 Task: Log work in the project VikingTech for the issue 'Implement a new cloud-based supply chain finance system for a company with advanced financing and payment processing capabilities' spent time as '2w 4d 6h 45m' and remaining time as '5w 1d 12h 2m' and move to top of backlog. Now add the issue to the epic 'Data Analysis'.
Action: Mouse moved to (639, 442)
Screenshot: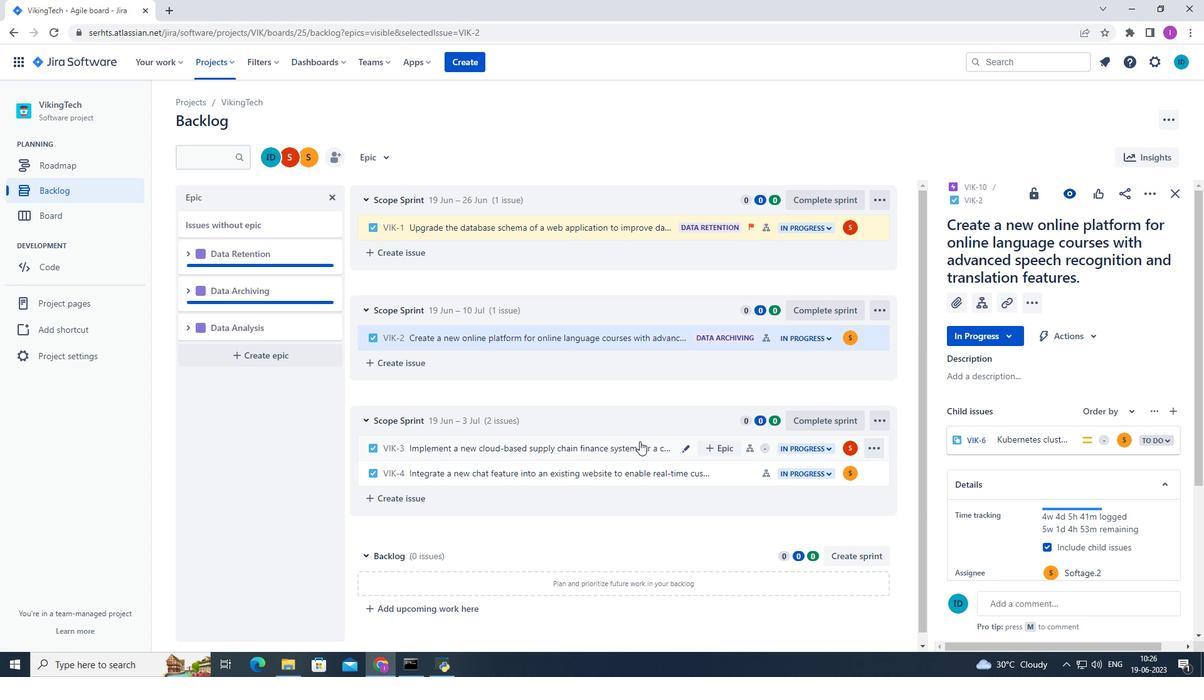 
Action: Mouse pressed left at (639, 442)
Screenshot: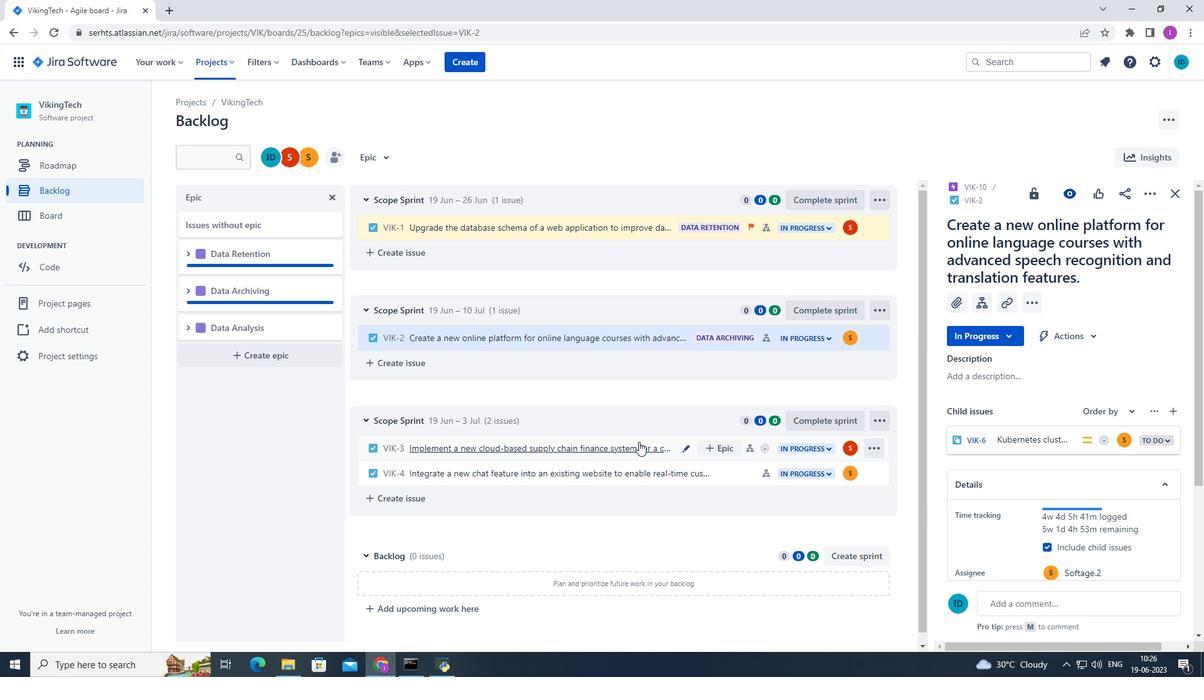 
Action: Mouse moved to (1155, 191)
Screenshot: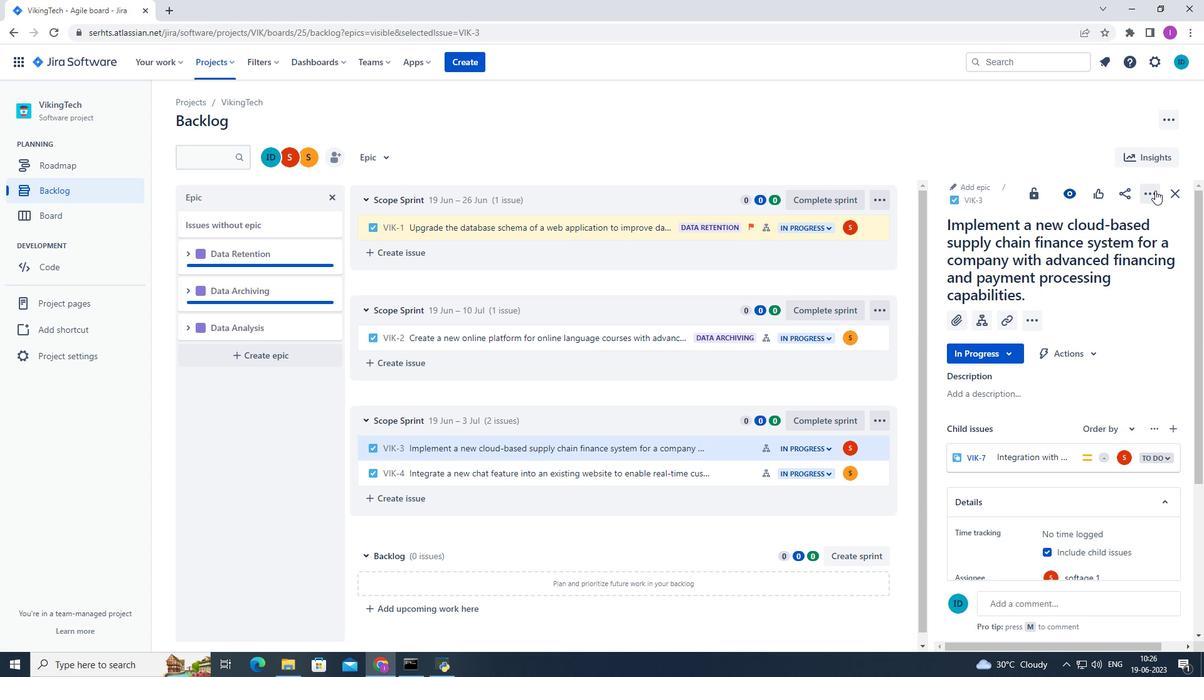 
Action: Mouse pressed left at (1155, 191)
Screenshot: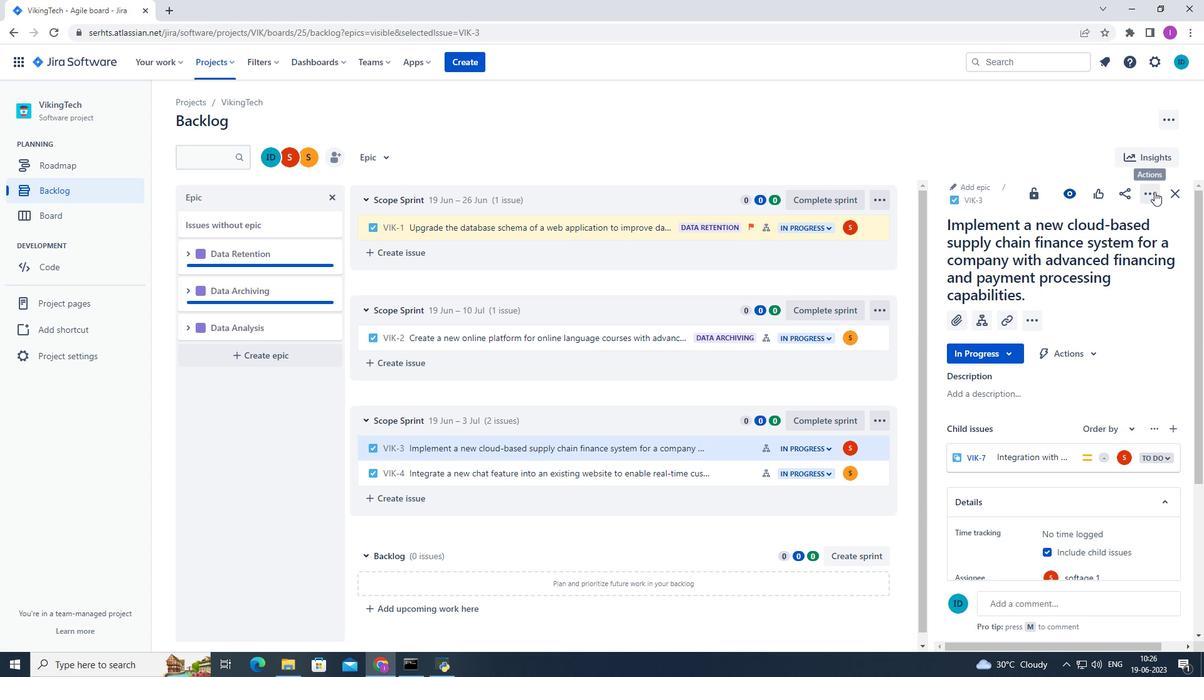 
Action: Mouse moved to (1097, 229)
Screenshot: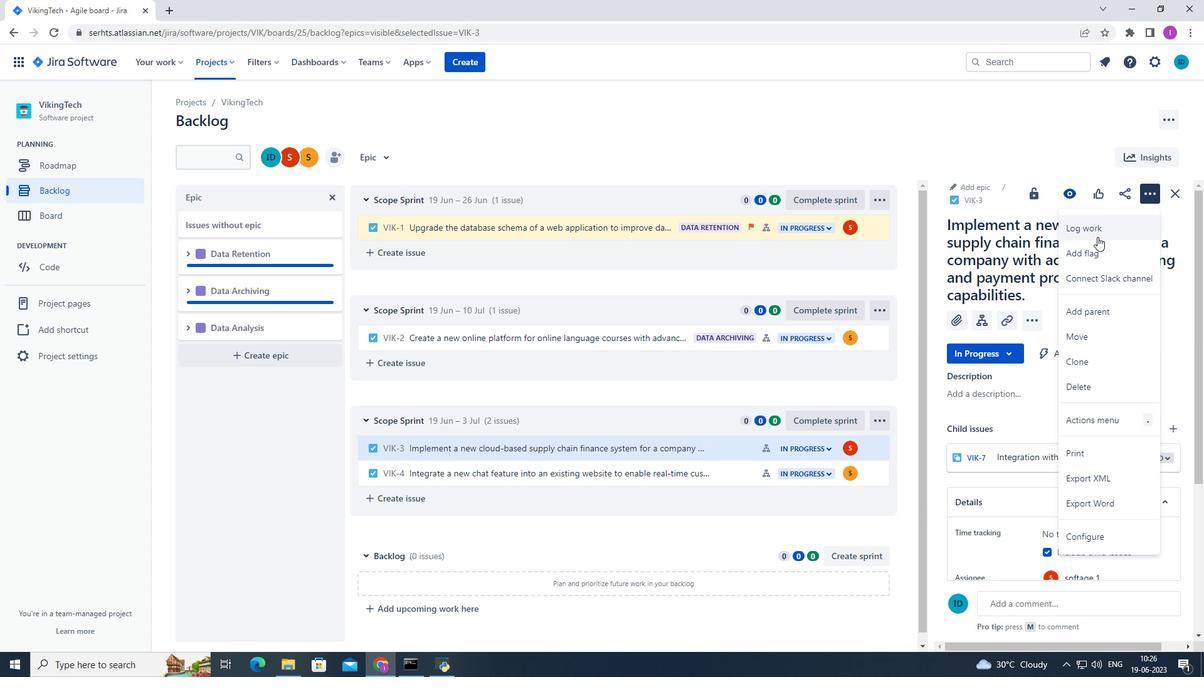 
Action: Mouse pressed left at (1097, 229)
Screenshot: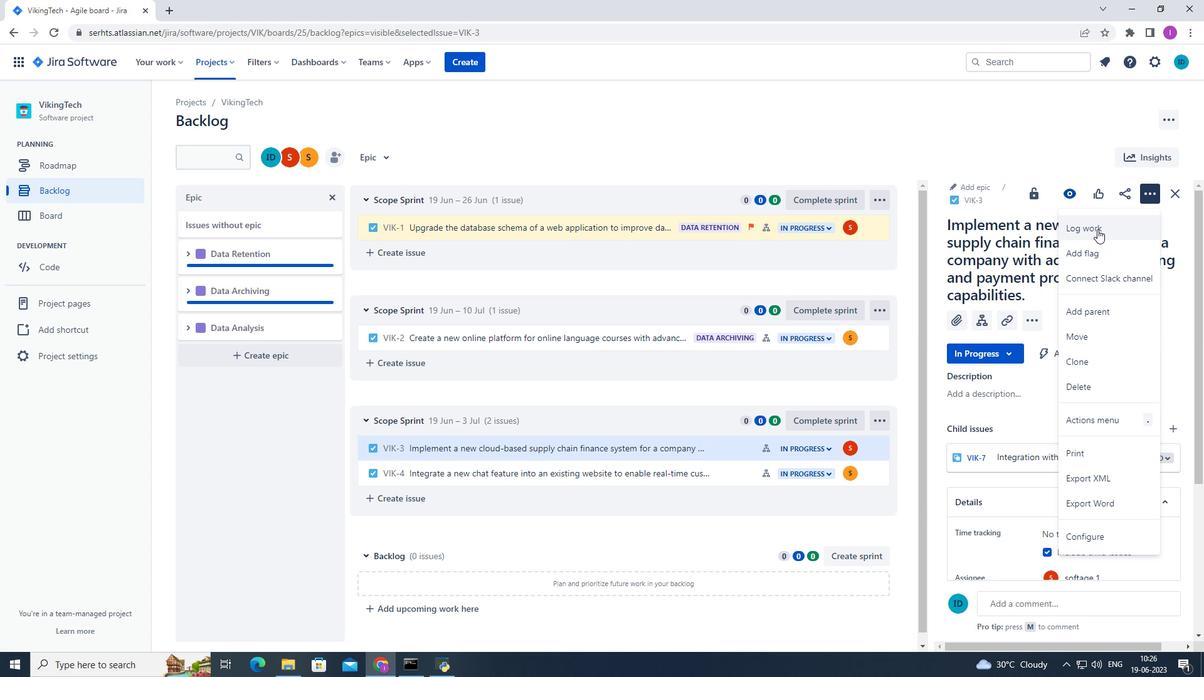 
Action: Mouse moved to (405, 175)
Screenshot: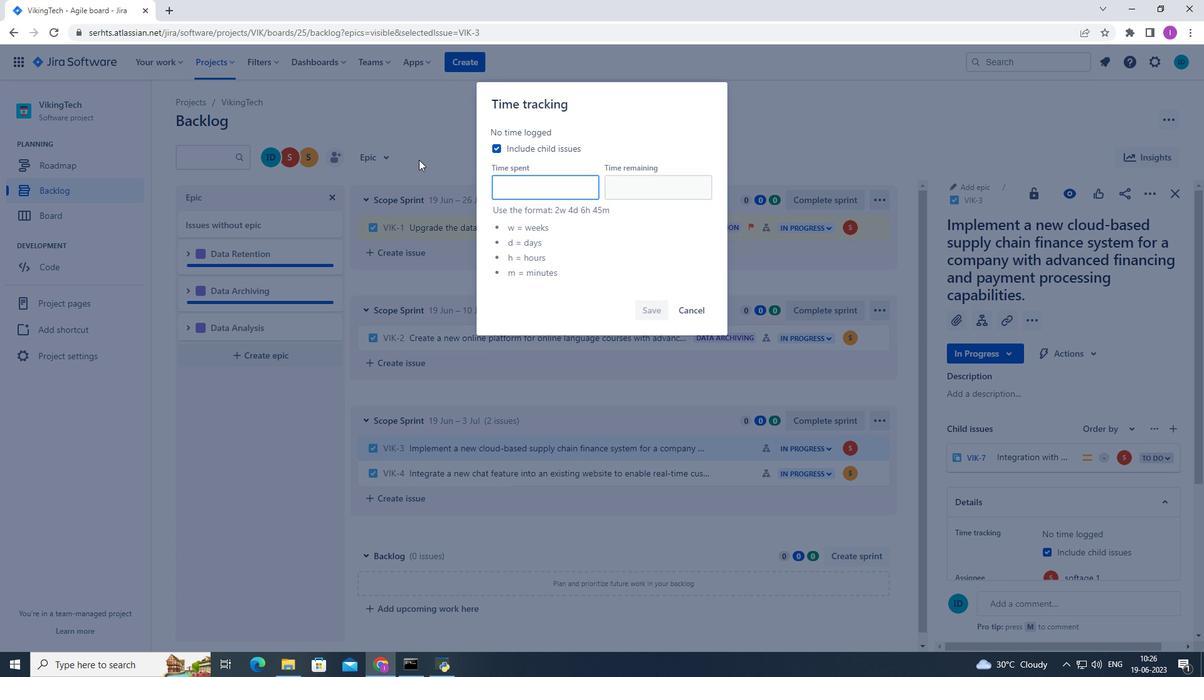 
Action: Key pressed 2w<Key.space>4d<Key.space>6h<Key.space>45m
Screenshot: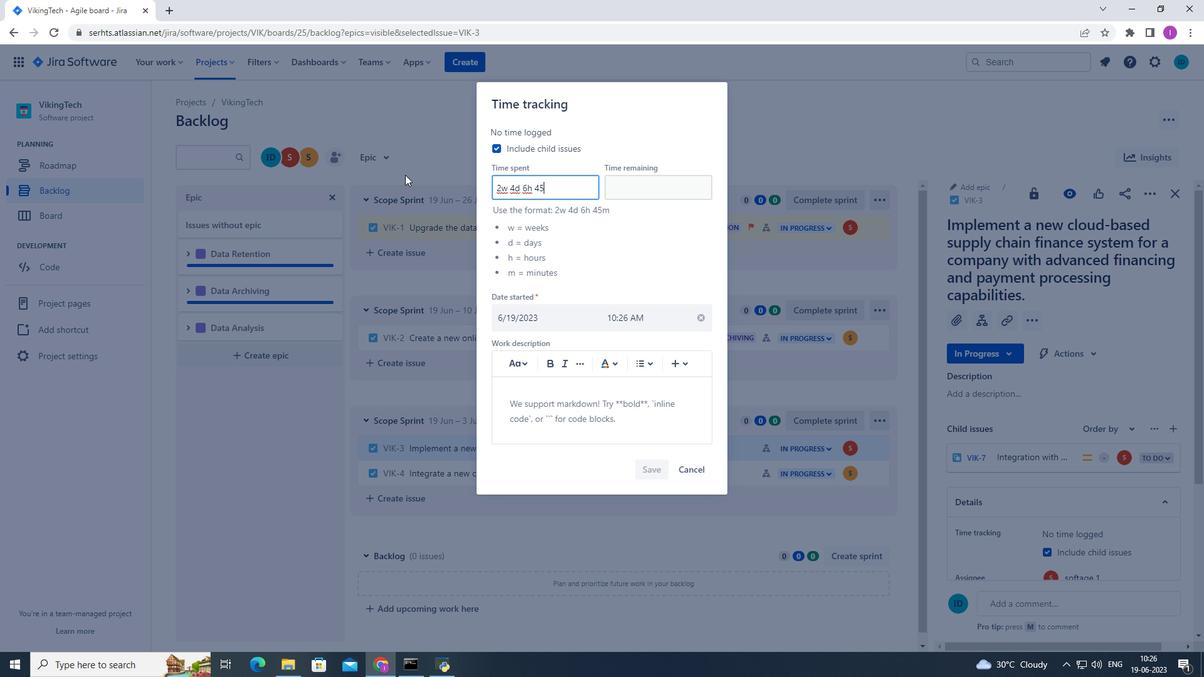 
Action: Mouse moved to (635, 183)
Screenshot: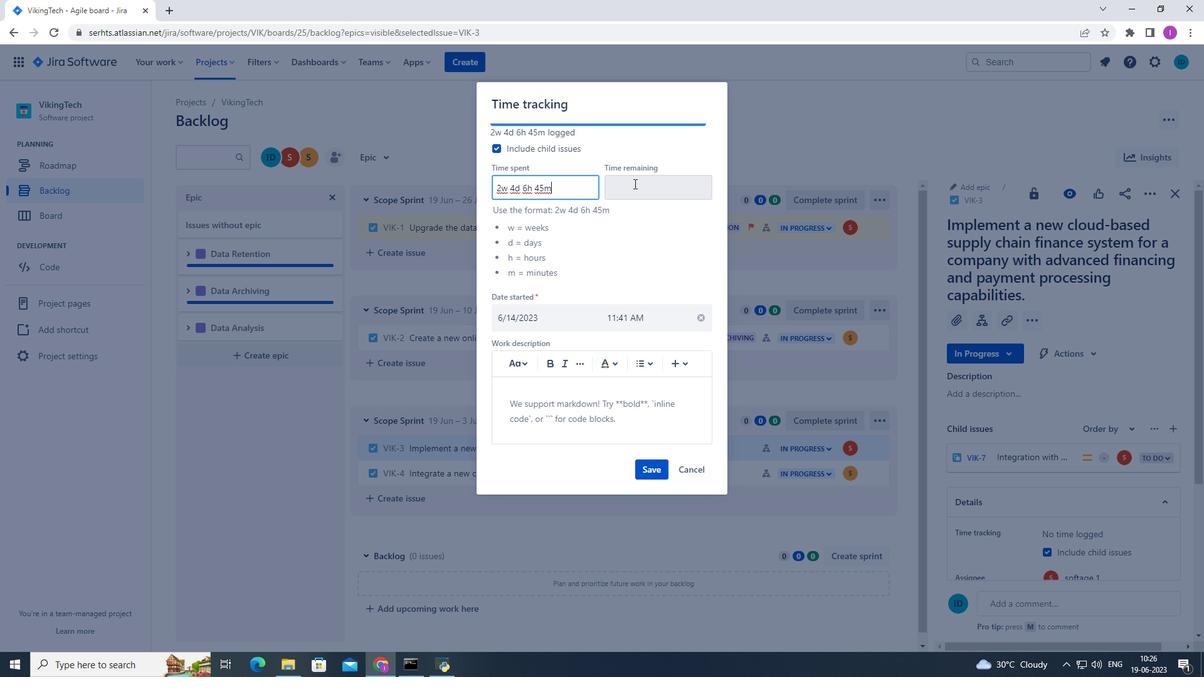 
Action: Mouse pressed left at (635, 183)
Screenshot: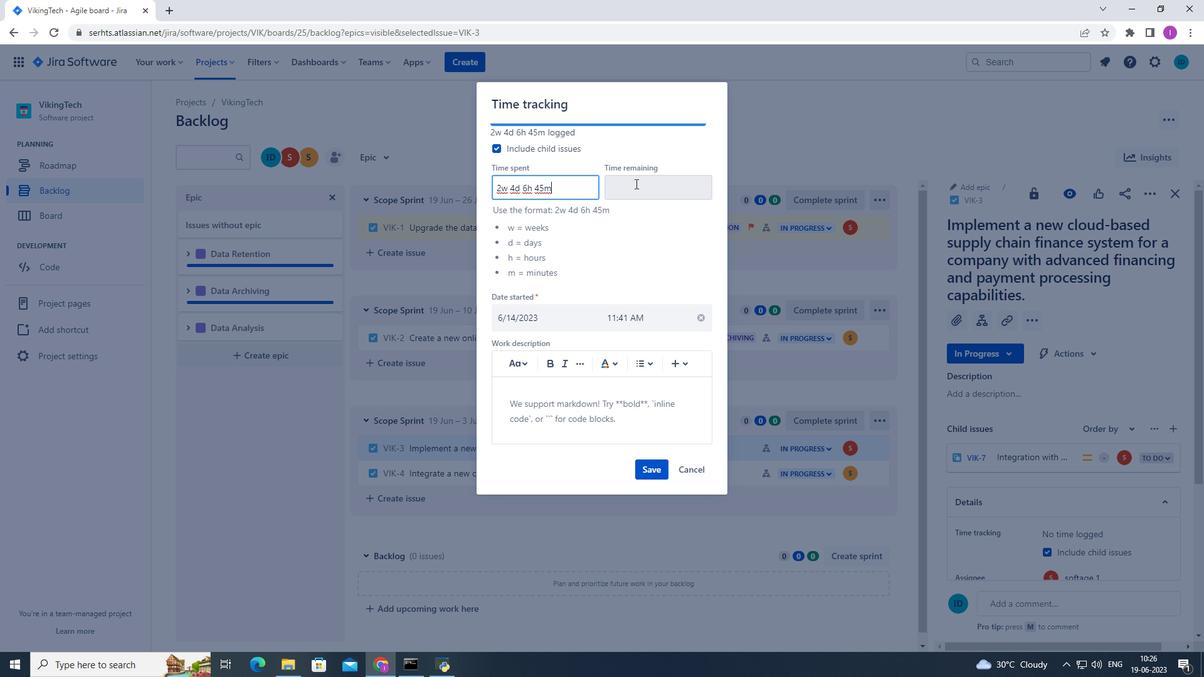 
Action: Key pressed 5w1d<Key.space>12h<Key.space>2m
Screenshot: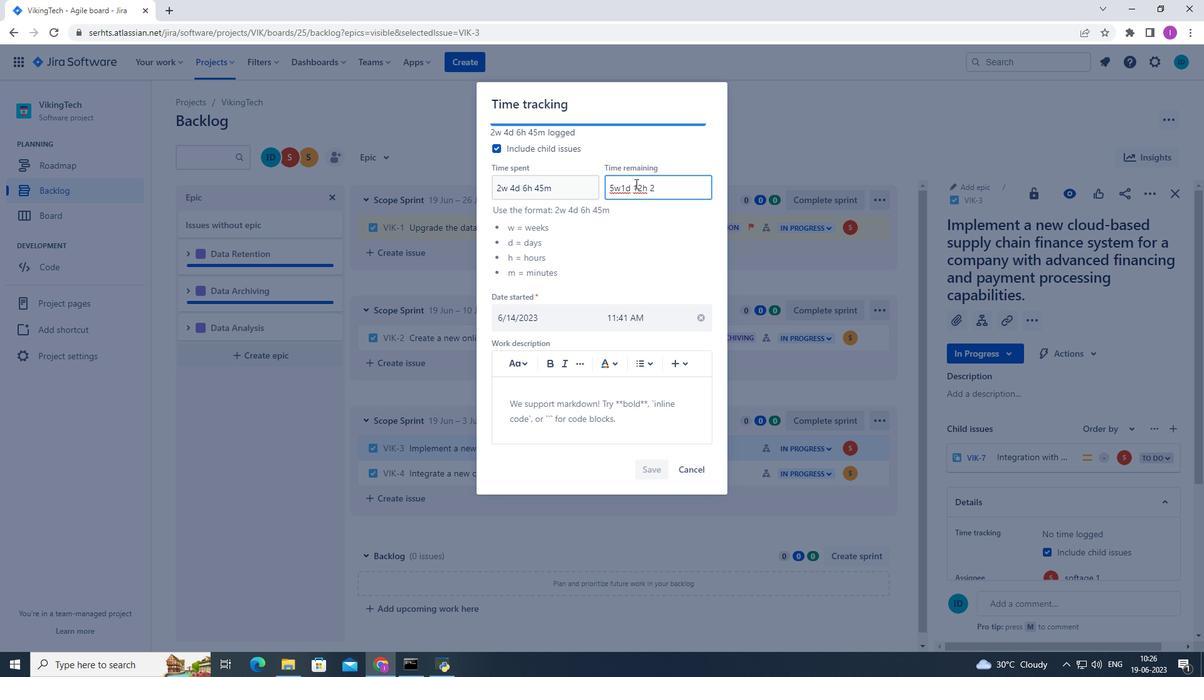 
Action: Mouse moved to (672, 266)
Screenshot: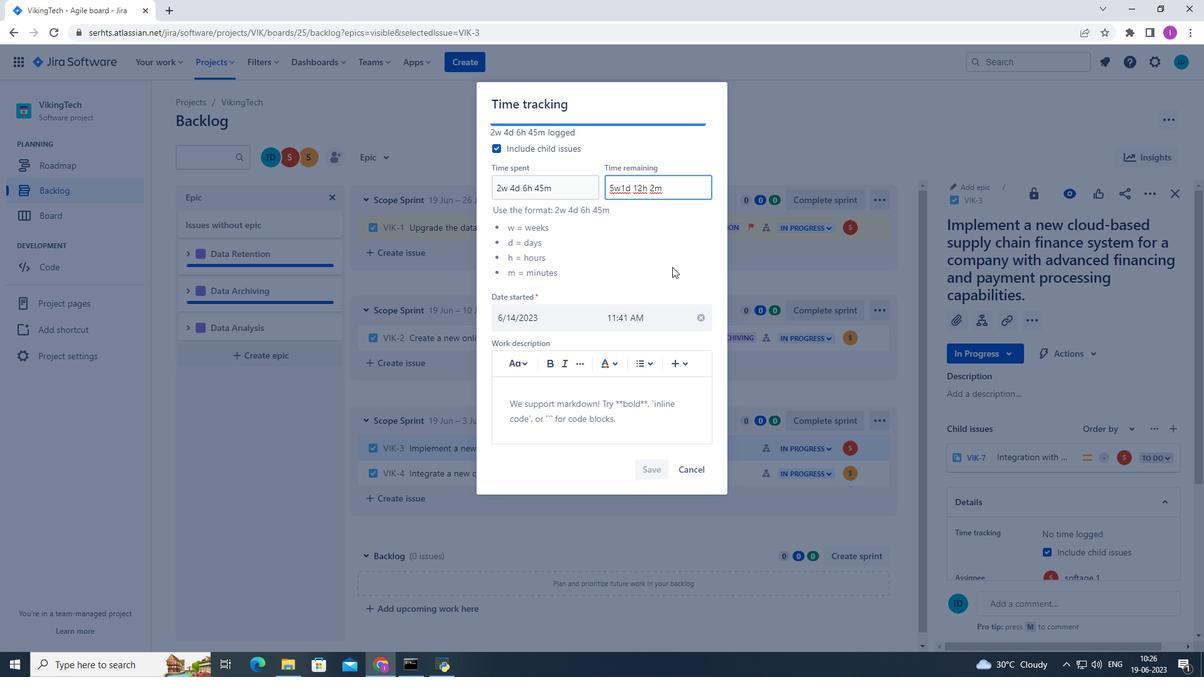 
Action: Mouse pressed left at (672, 266)
Screenshot: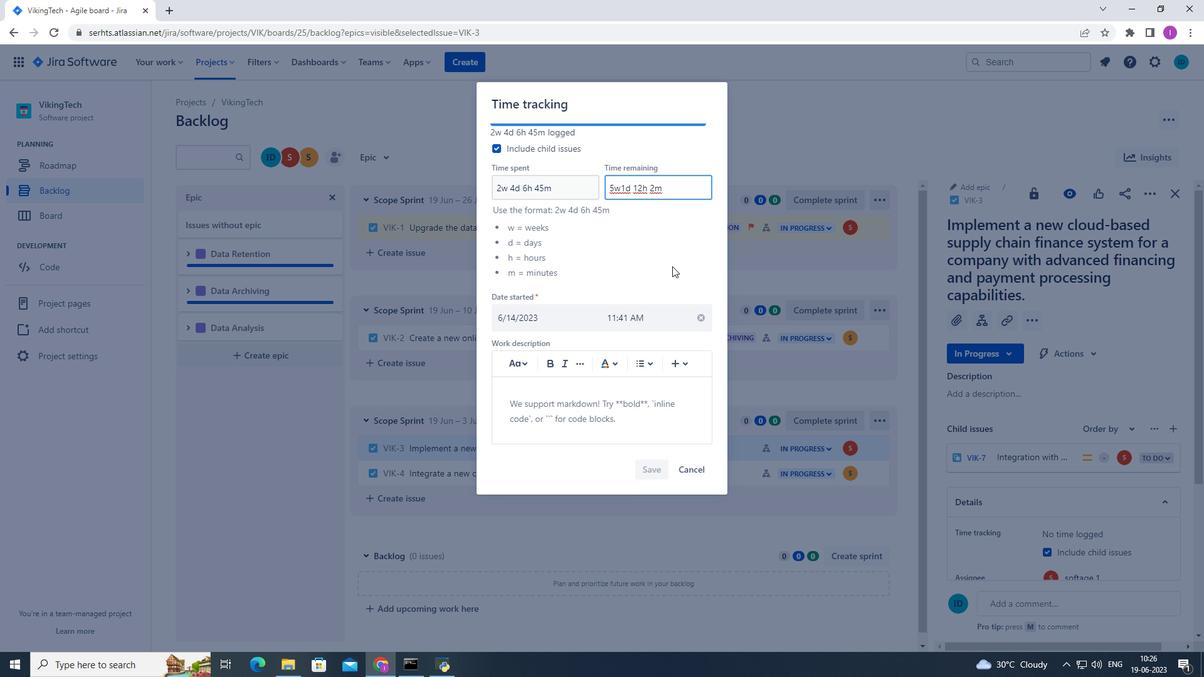 
Action: Mouse moved to (672, 184)
Screenshot: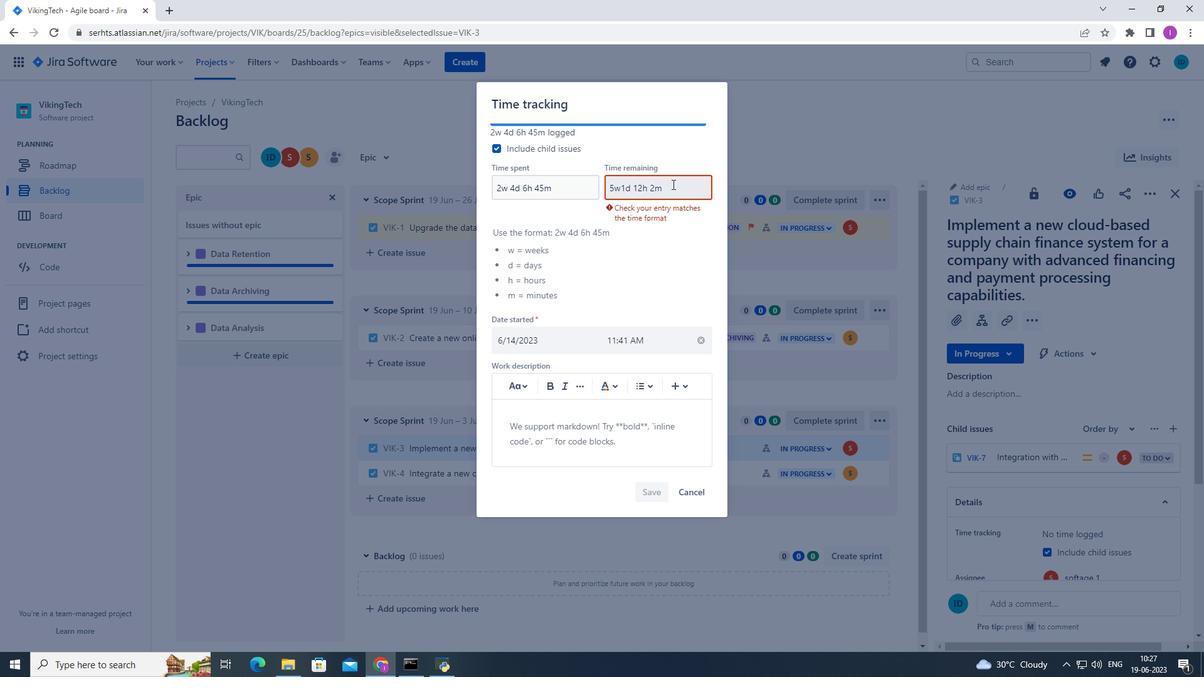 
Action: Mouse pressed left at (672, 184)
Screenshot: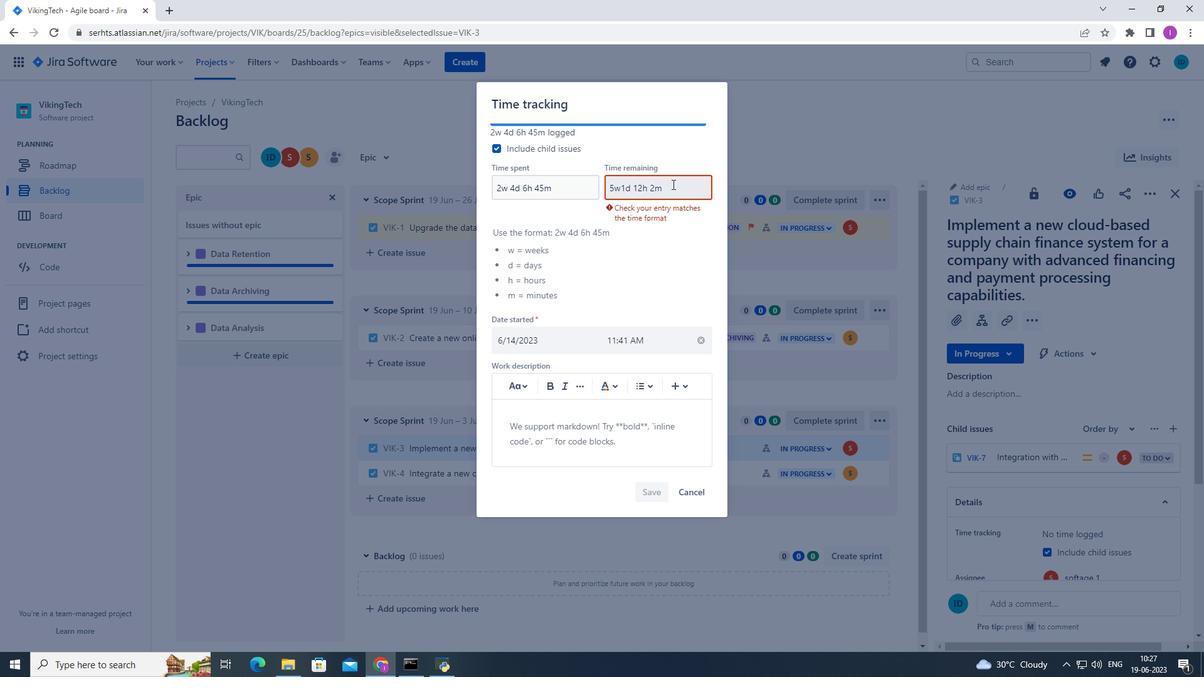 
Action: Mouse moved to (575, 191)
Screenshot: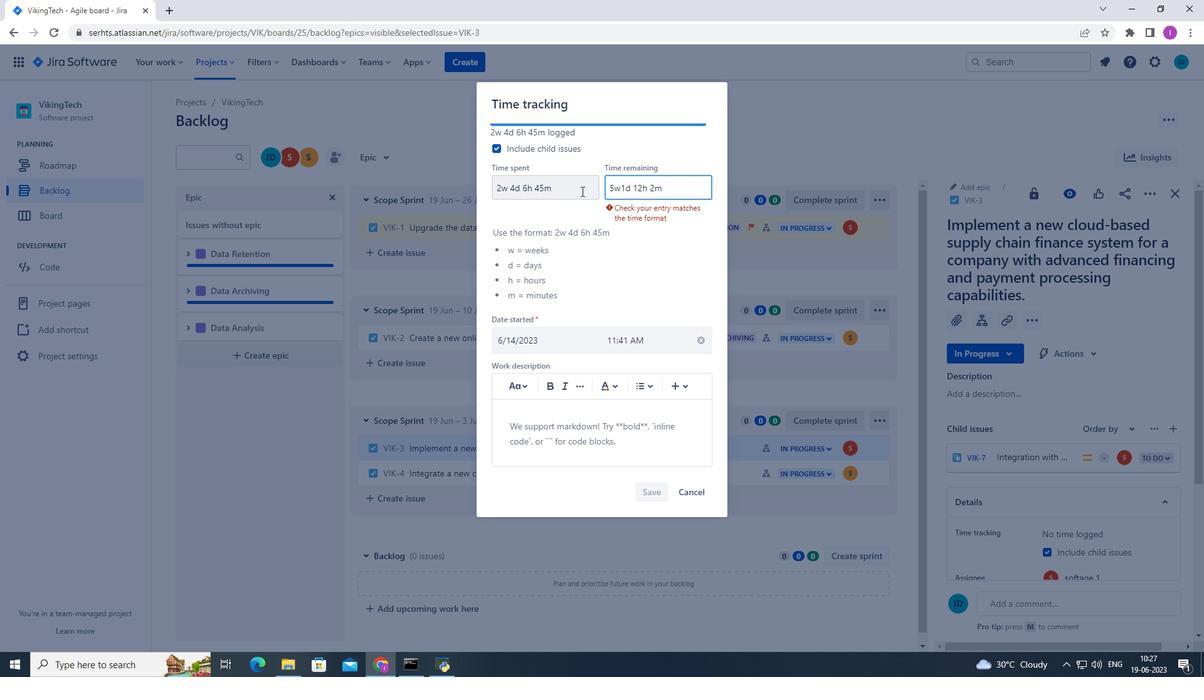 
Action: Mouse pressed left at (575, 191)
Screenshot: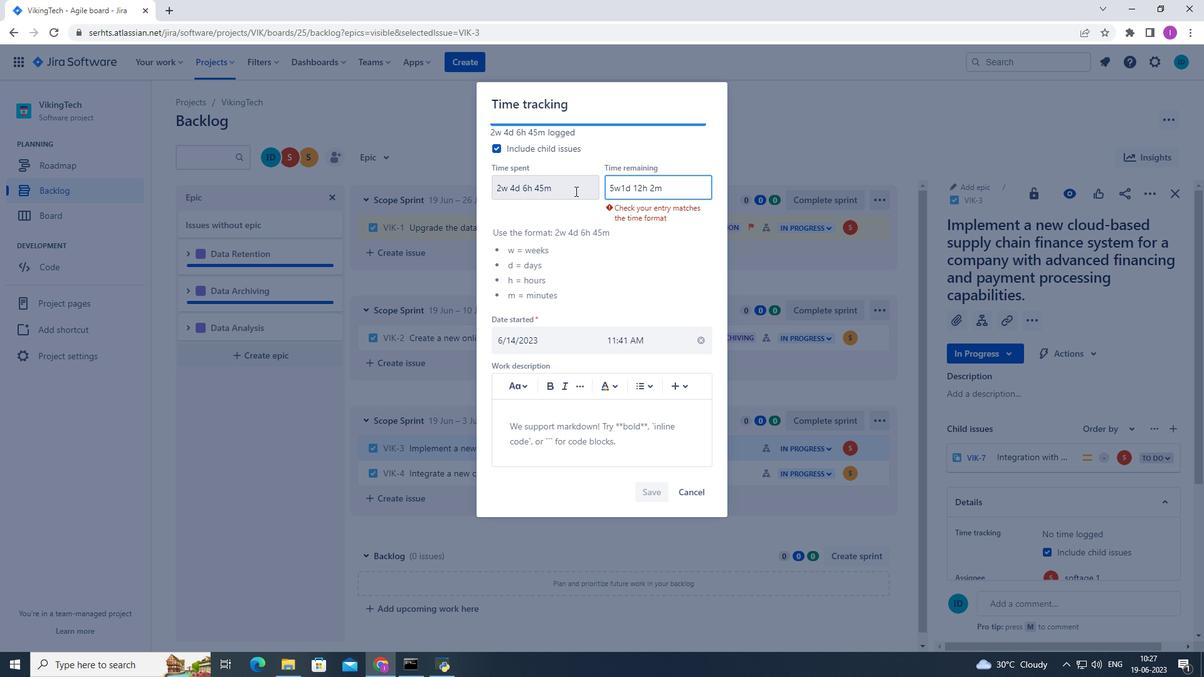 
Action: Mouse moved to (682, 191)
Screenshot: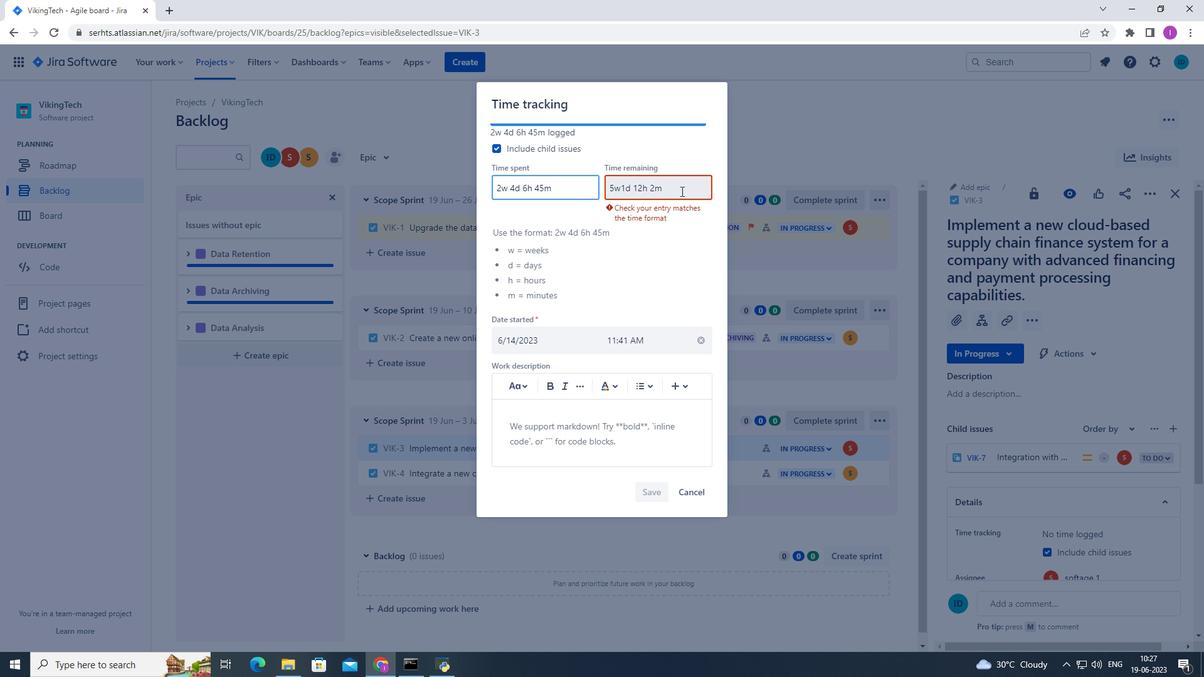 
Action: Mouse pressed left at (682, 191)
Screenshot: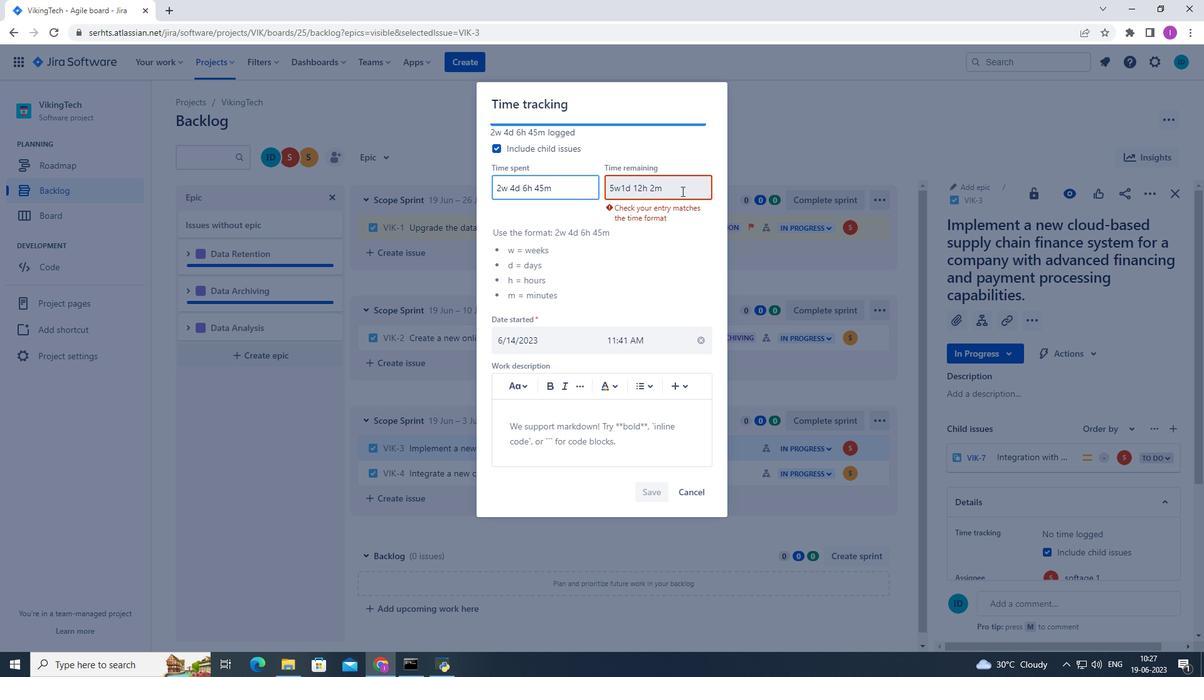 
Action: Mouse moved to (673, 192)
Screenshot: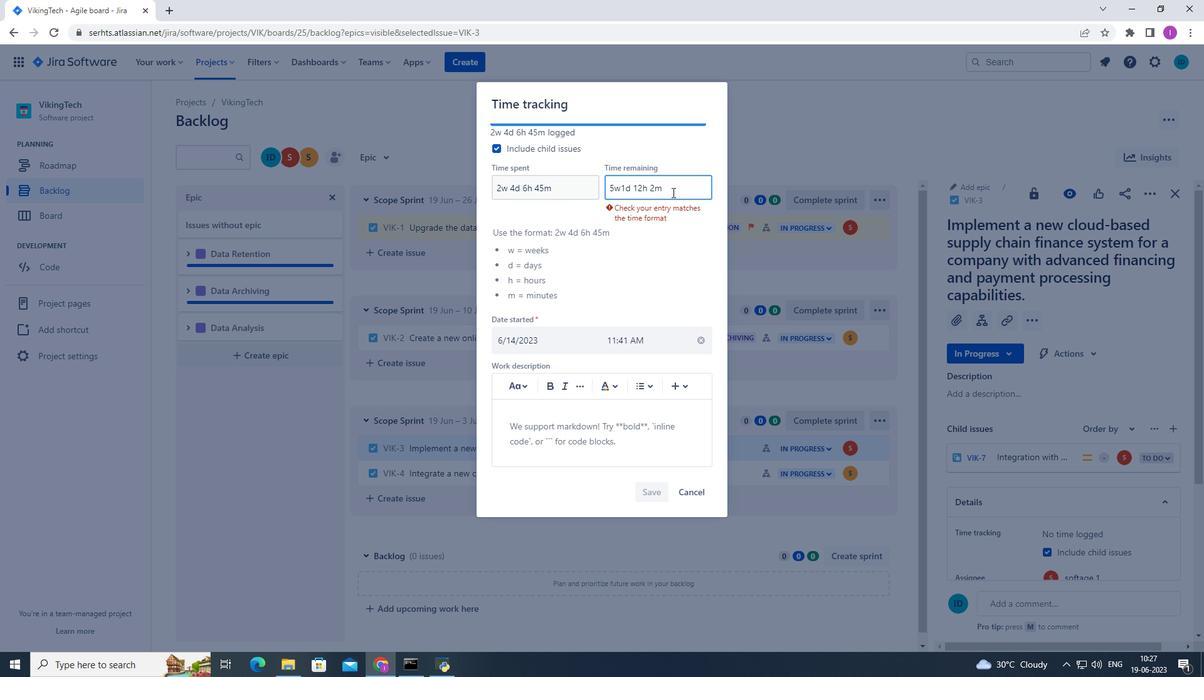 
Action: Key pressed <Key.backspace><Key.backspace><Key.backspace>
Screenshot: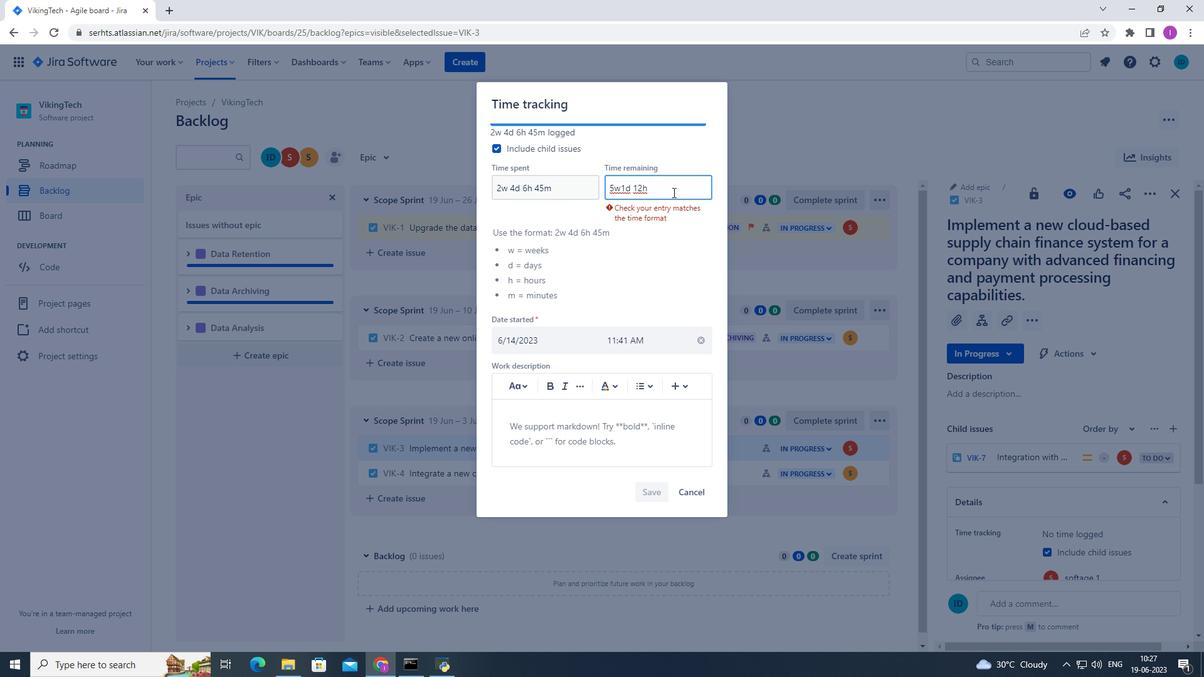 
Action: Mouse moved to (619, 188)
Screenshot: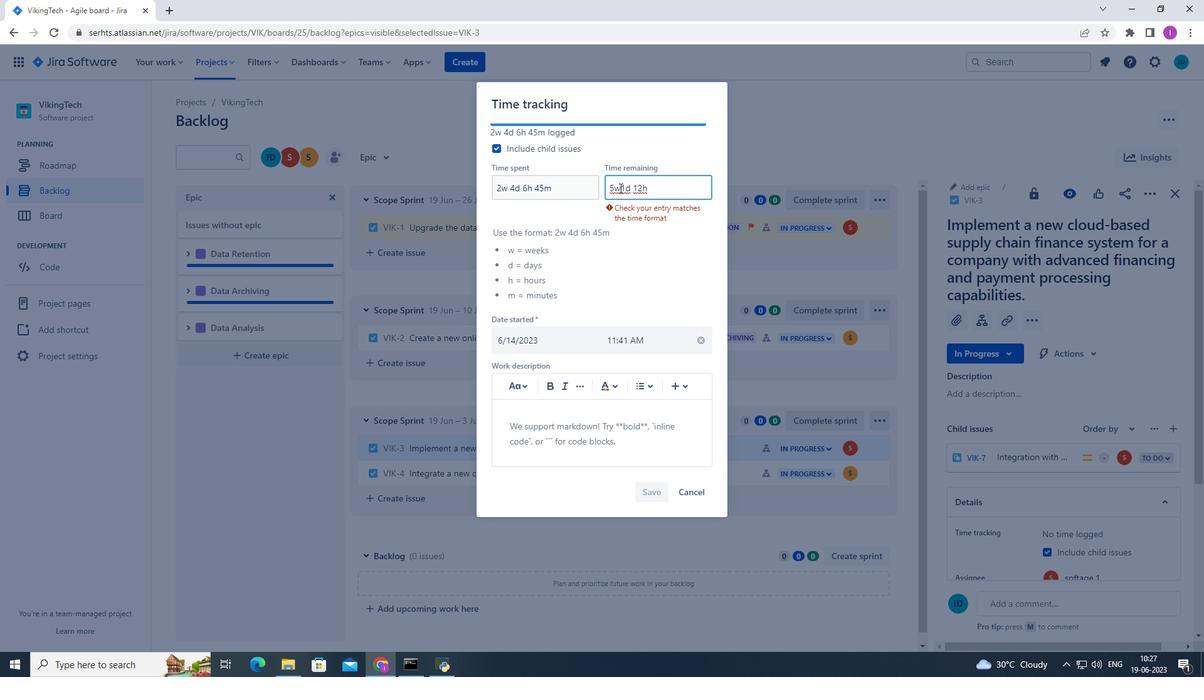 
Action: Mouse pressed left at (619, 188)
Screenshot: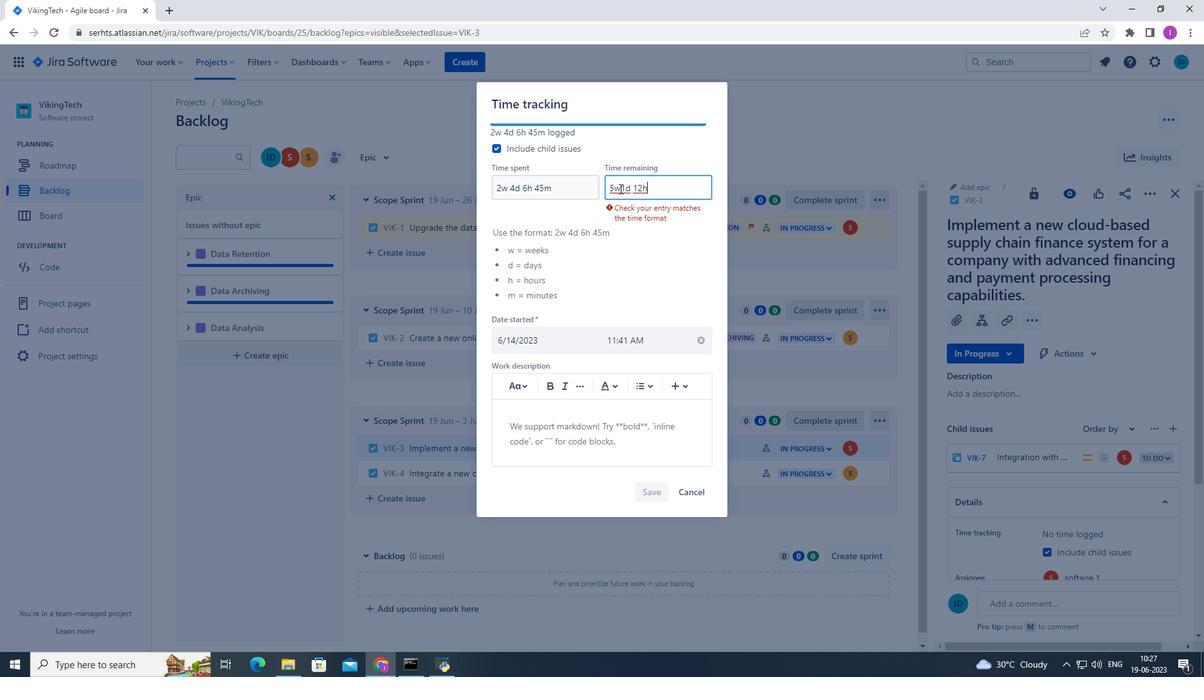 
Action: Mouse moved to (673, 192)
Screenshot: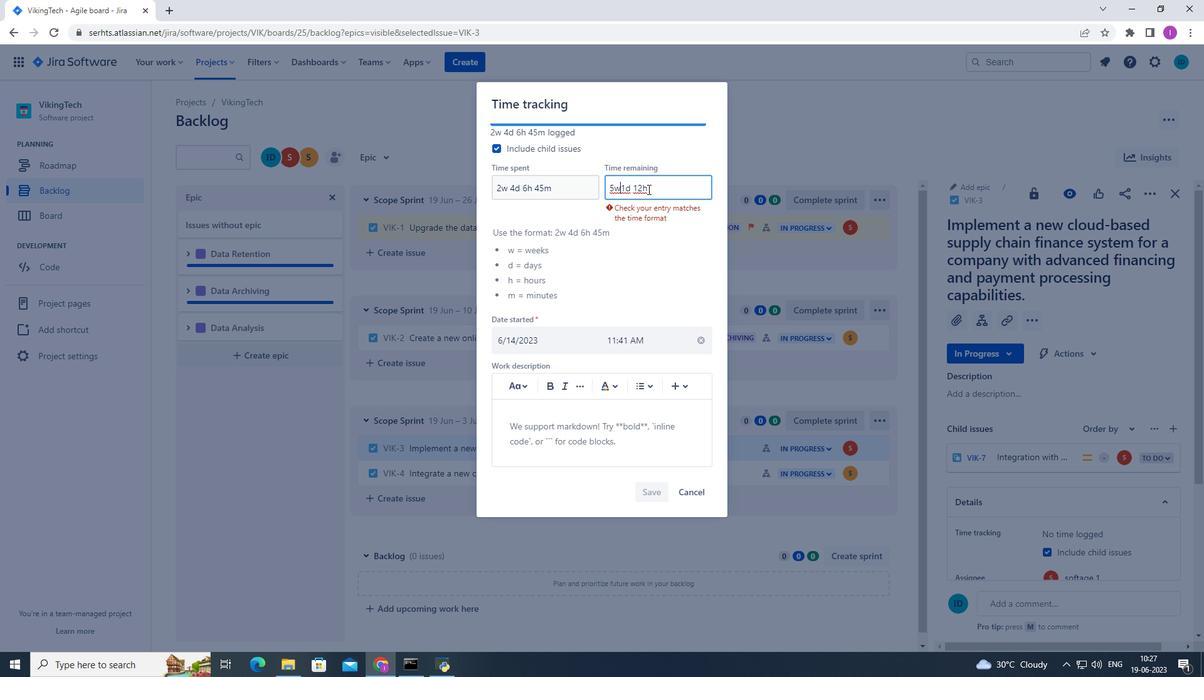 
Action: Key pressed <Key.space>
Screenshot: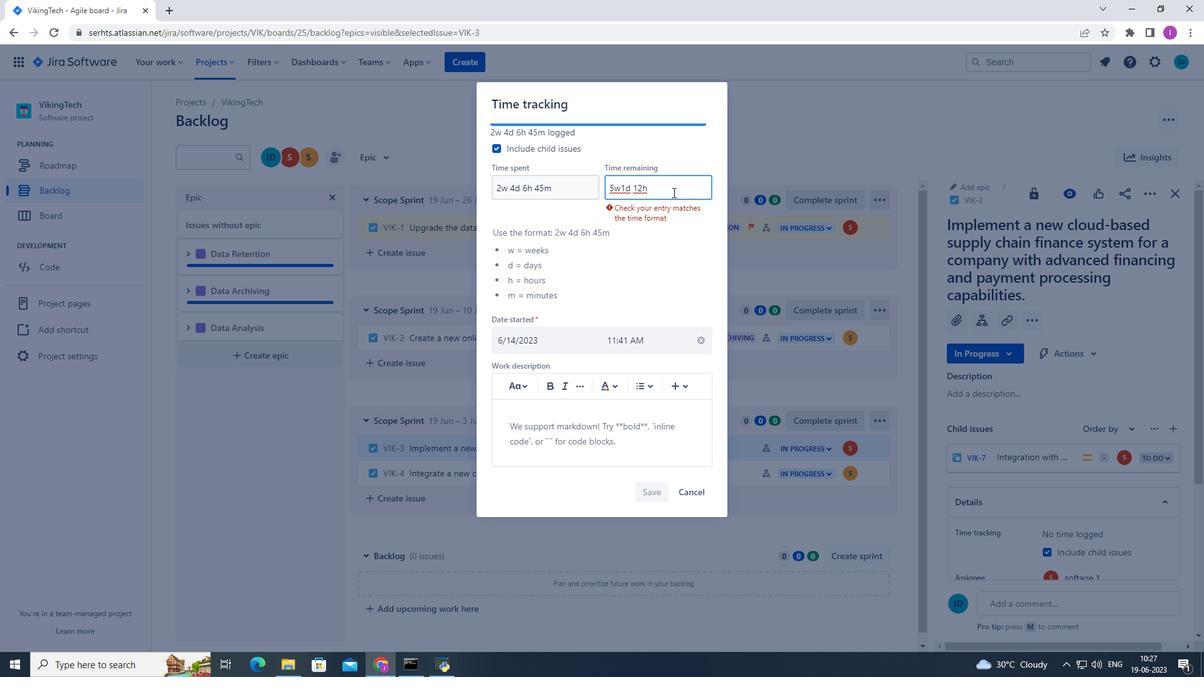 
Action: Mouse moved to (651, 191)
Screenshot: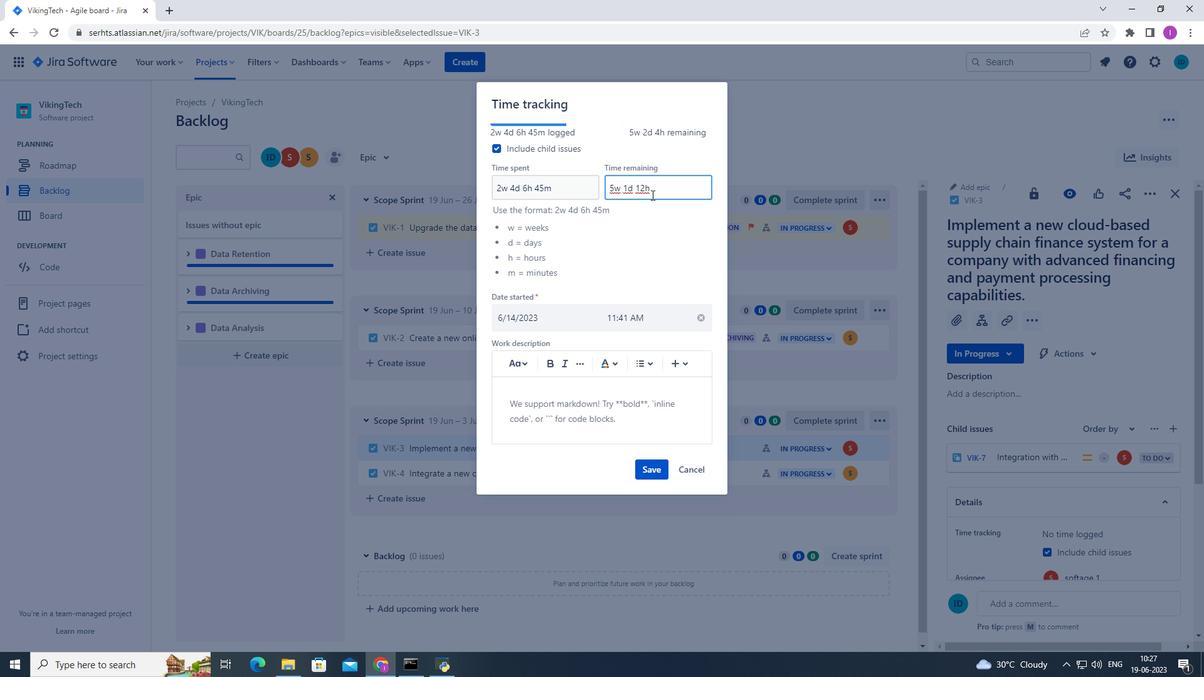 
Action: Mouse pressed left at (651, 191)
Screenshot: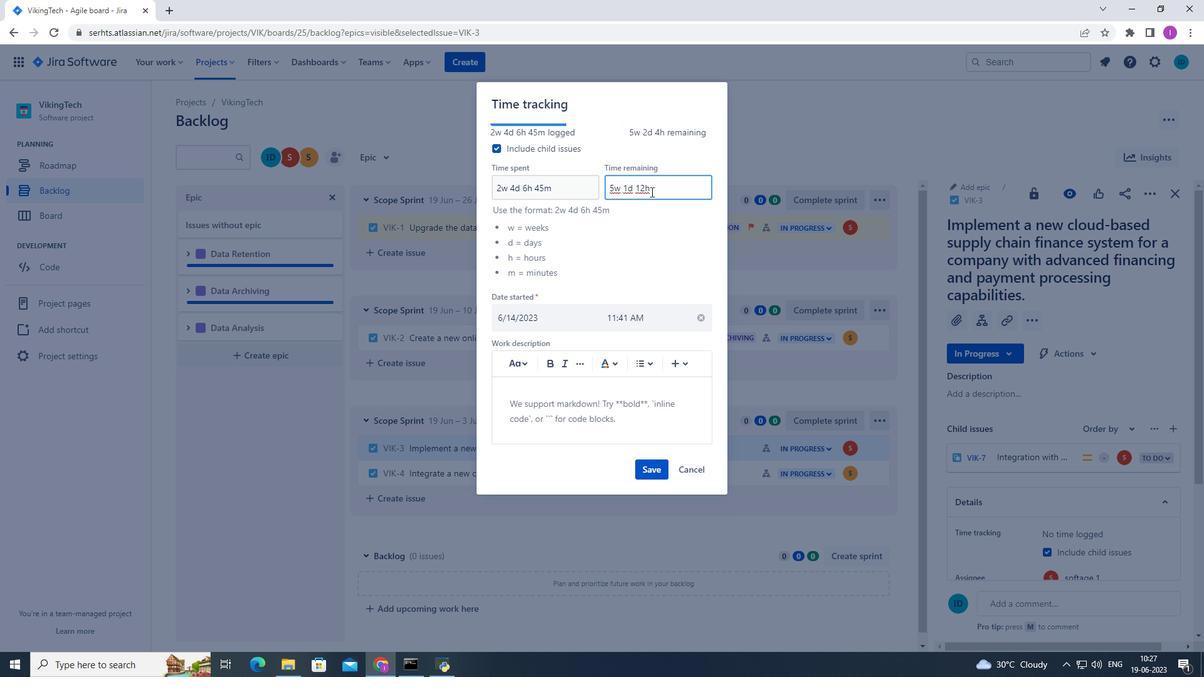 
Action: Mouse moved to (690, 191)
Screenshot: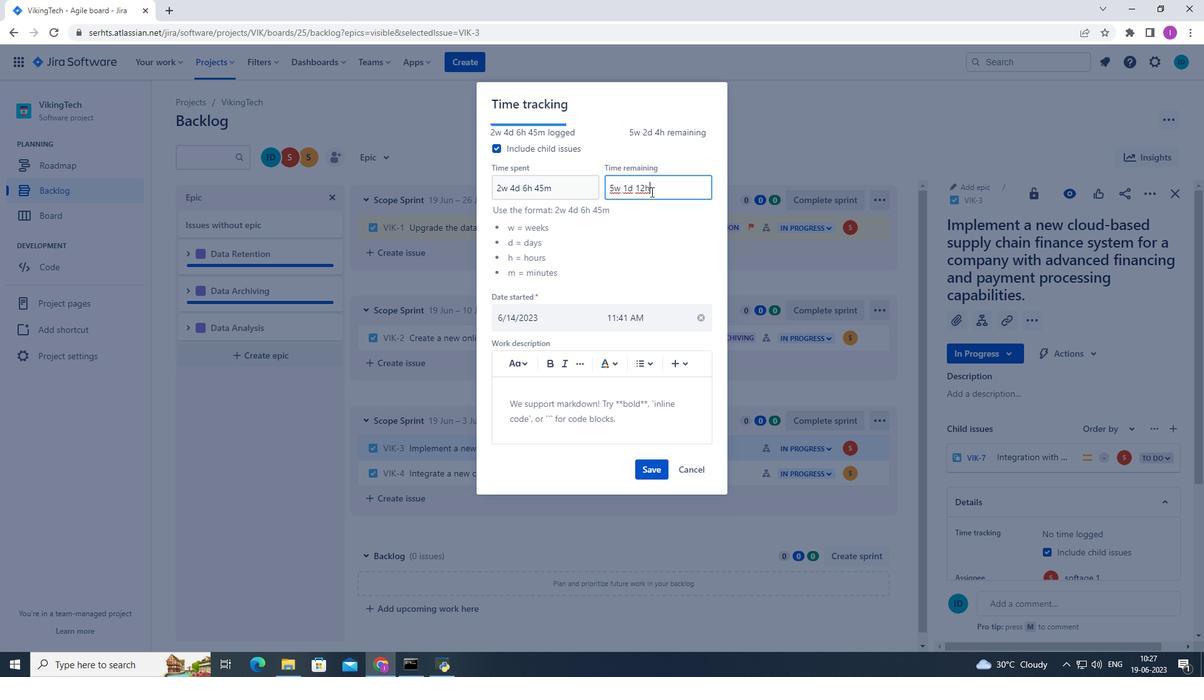 
Action: Key pressed <Key.space>
Screenshot: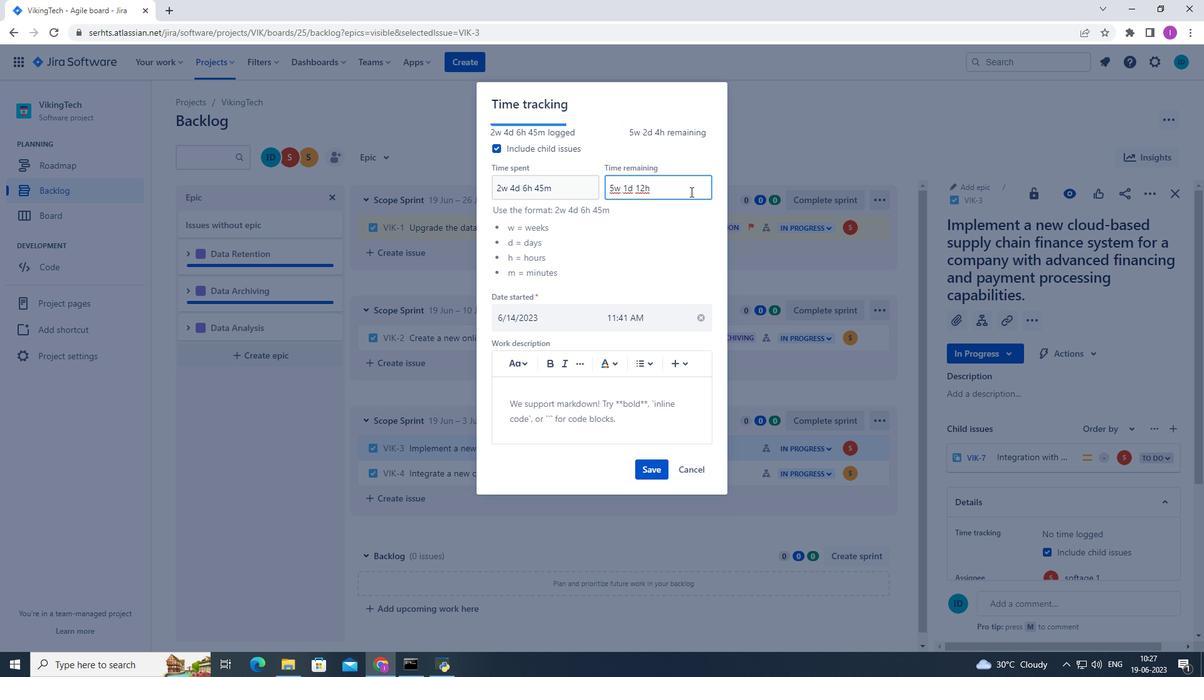 
Action: Mouse moved to (697, 203)
Screenshot: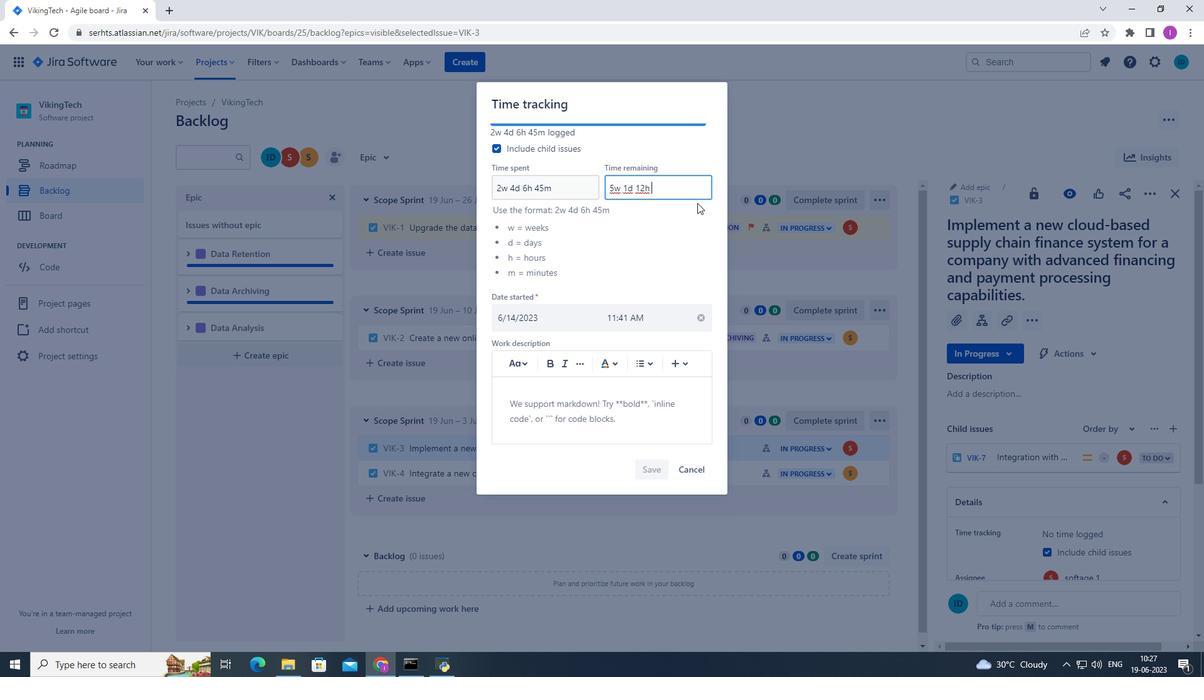 
Action: Key pressed 2m
Screenshot: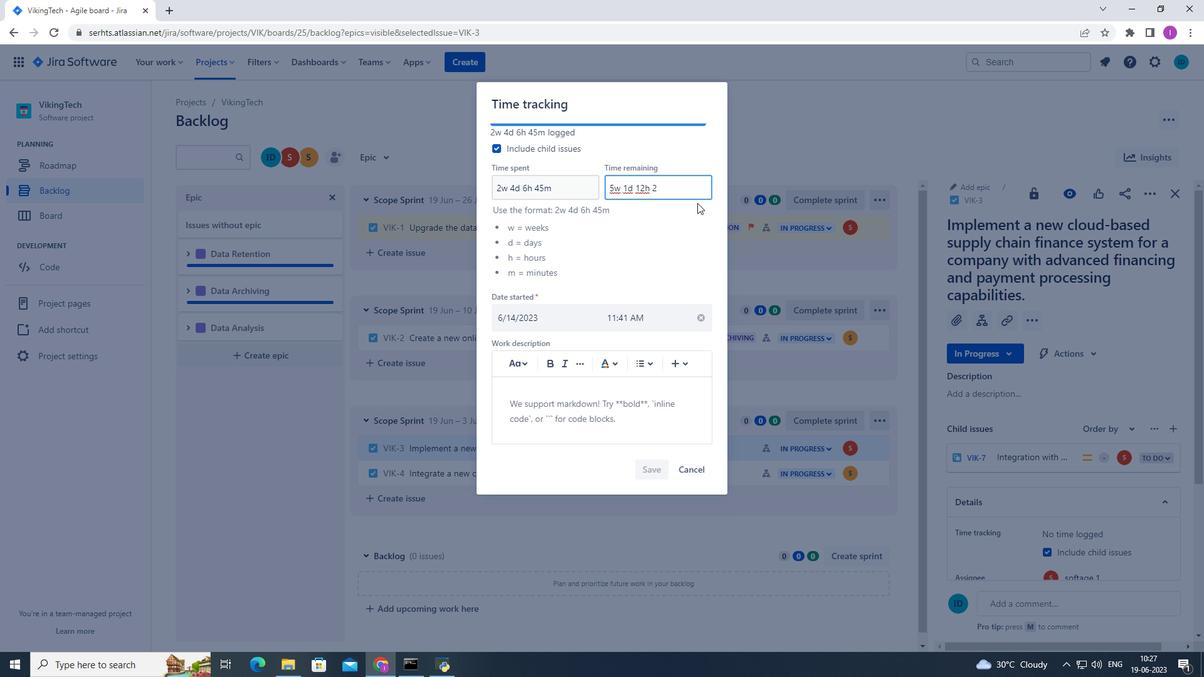 
Action: Mouse moved to (655, 469)
Screenshot: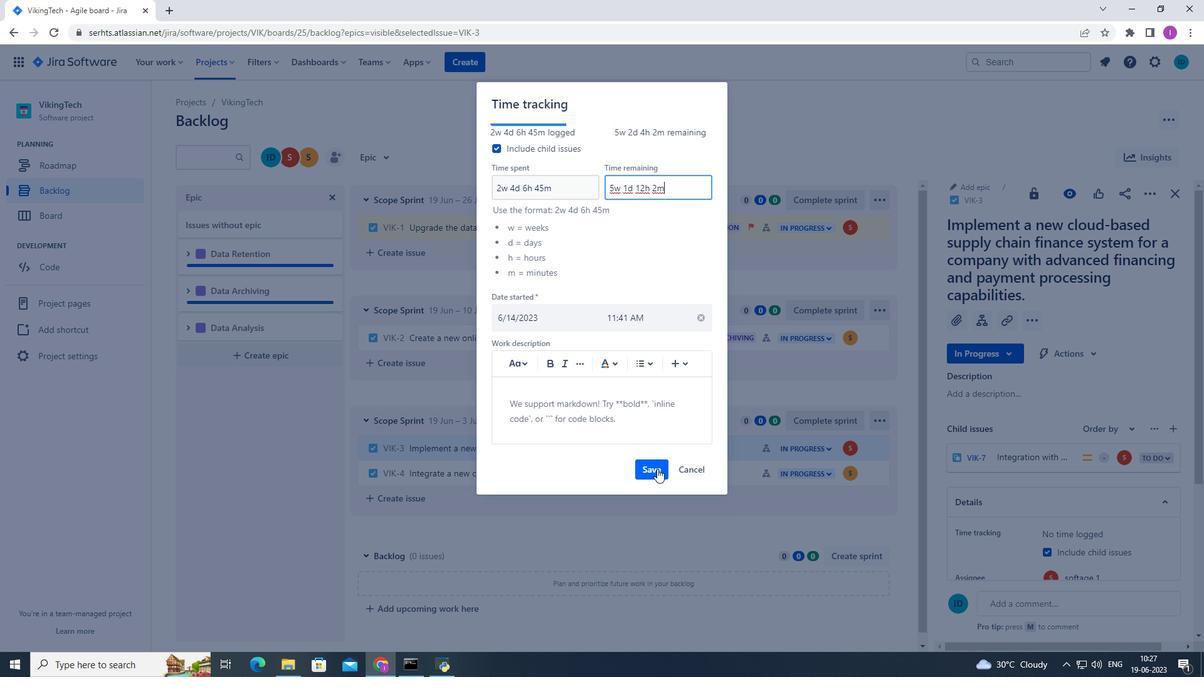 
Action: Mouse pressed left at (655, 469)
Screenshot: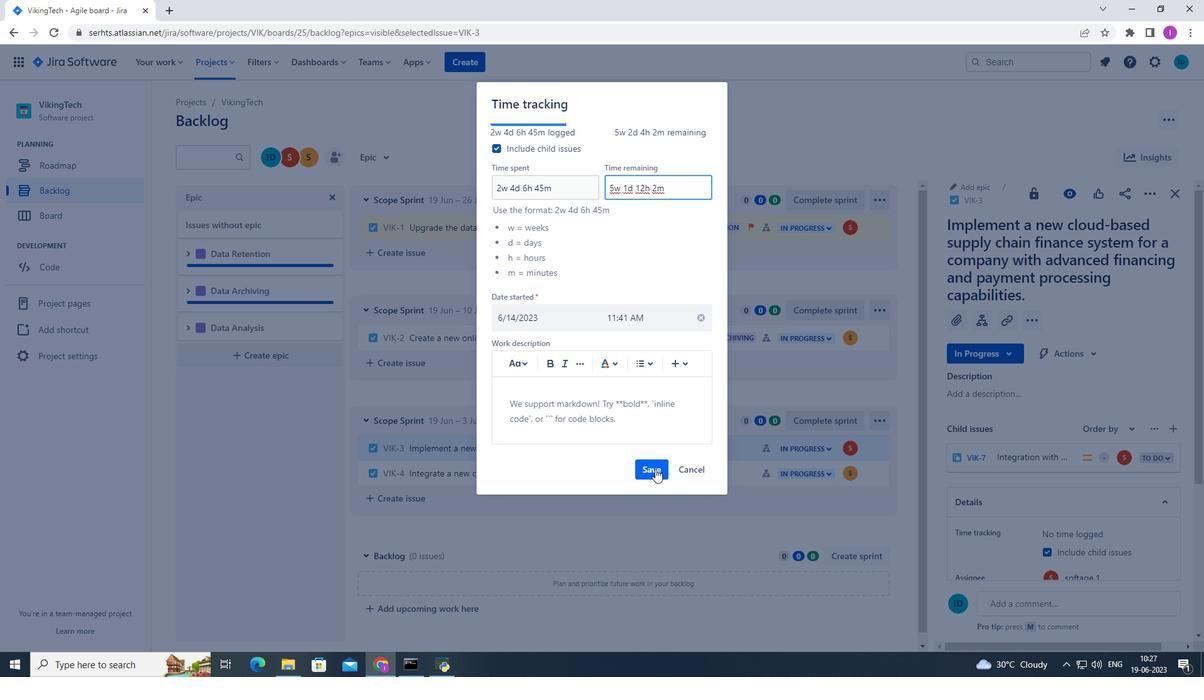 
Action: Mouse moved to (870, 446)
Screenshot: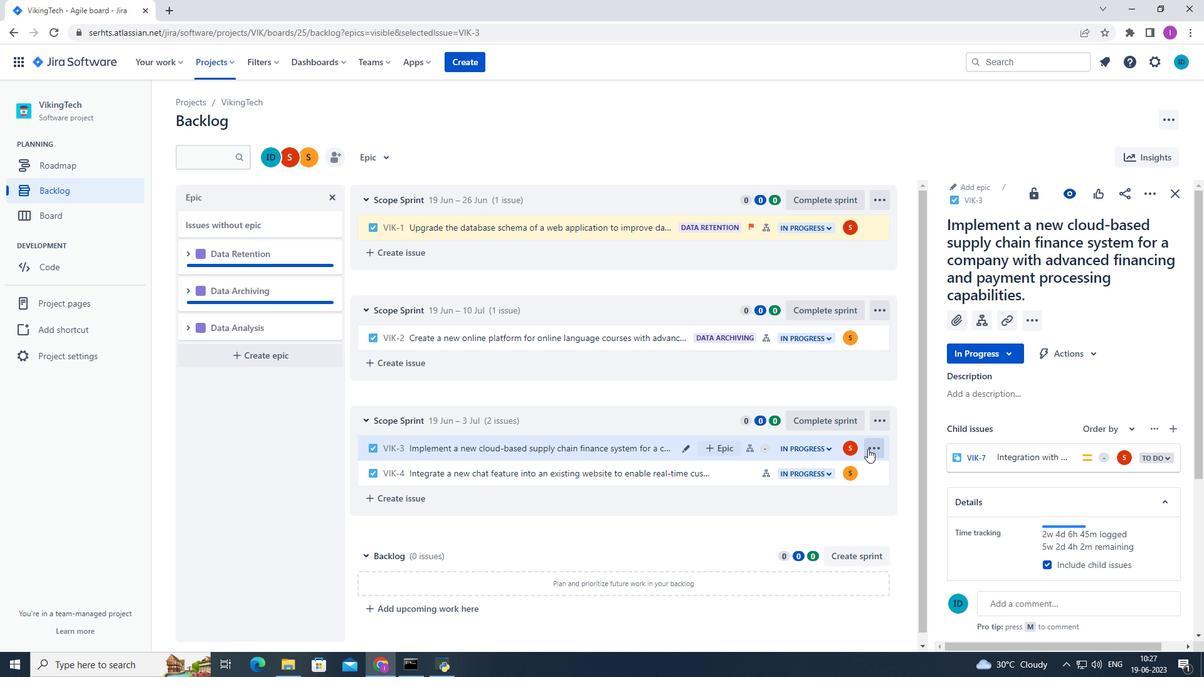 
Action: Mouse pressed left at (870, 446)
Screenshot: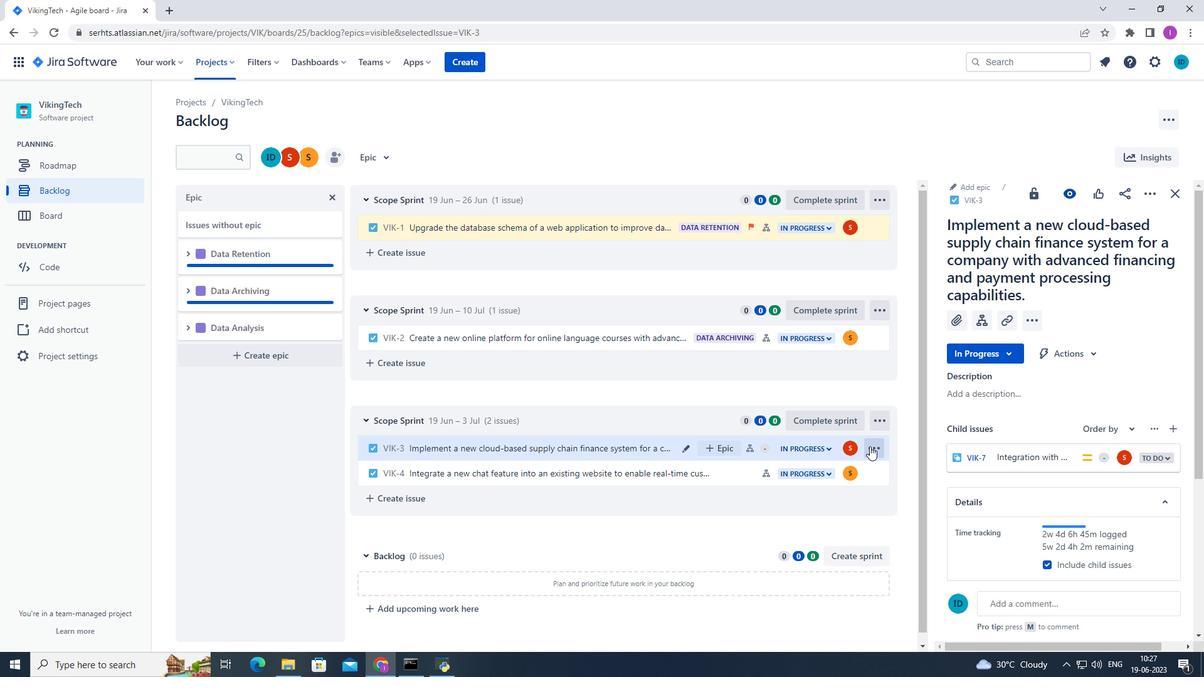 
Action: Mouse moved to (853, 396)
Screenshot: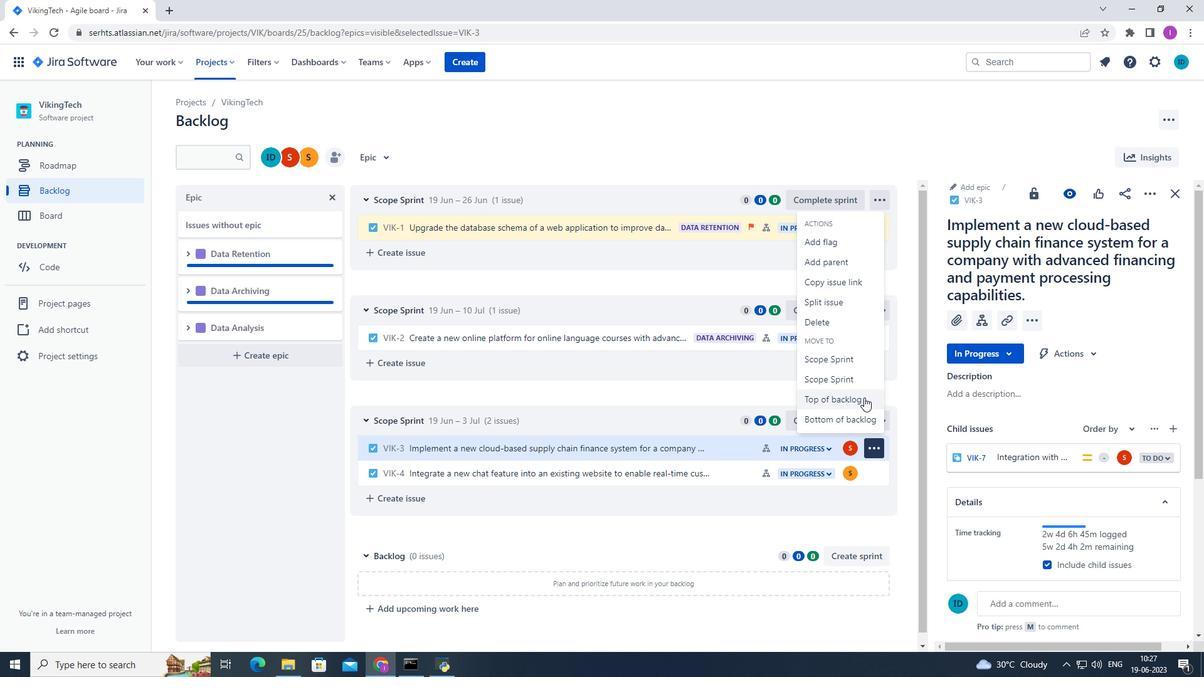 
Action: Mouse pressed left at (853, 396)
Screenshot: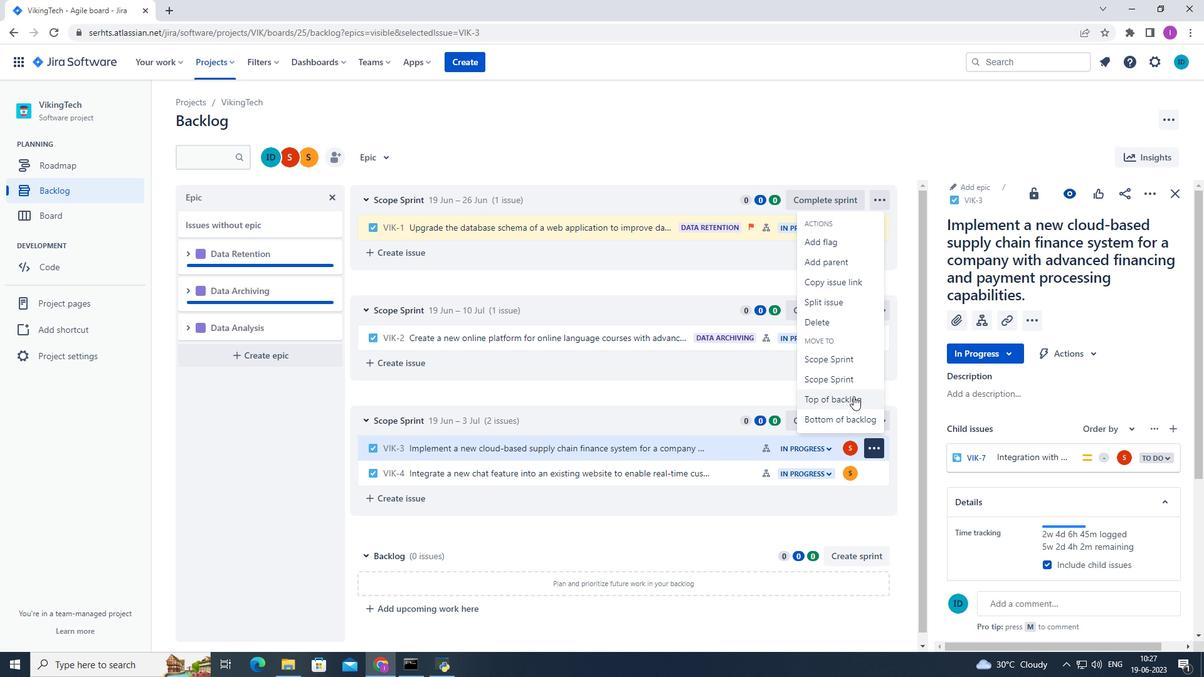 
Action: Mouse moved to (652, 205)
Screenshot: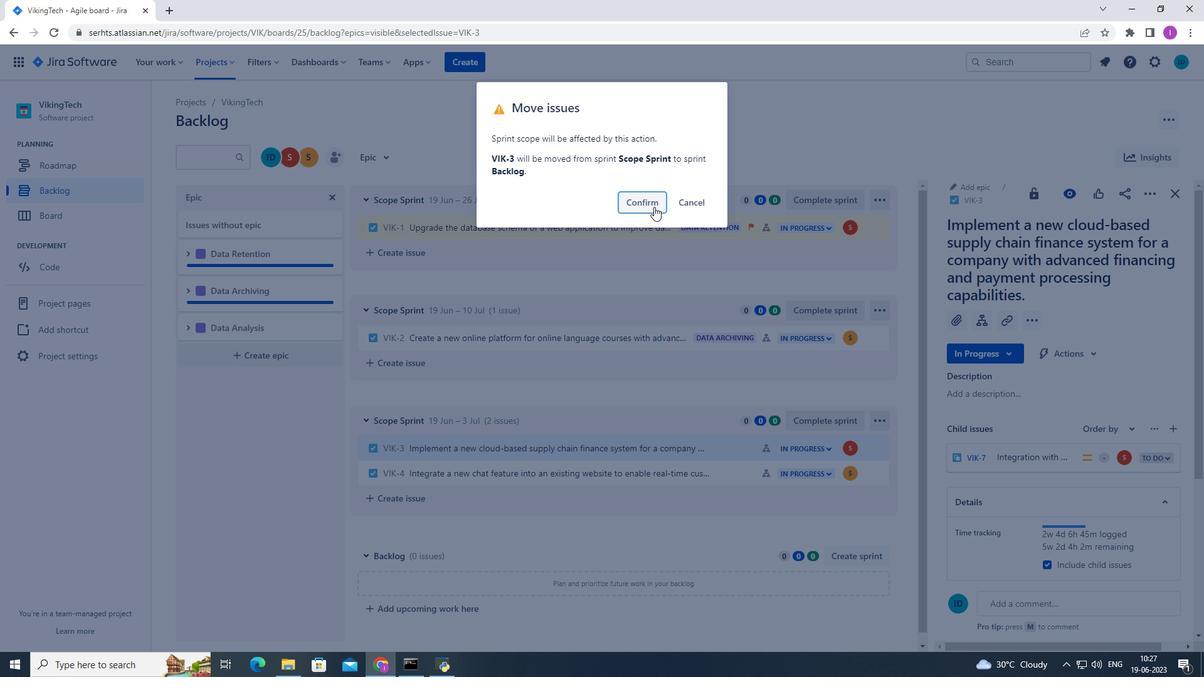 
Action: Mouse pressed left at (652, 205)
Screenshot: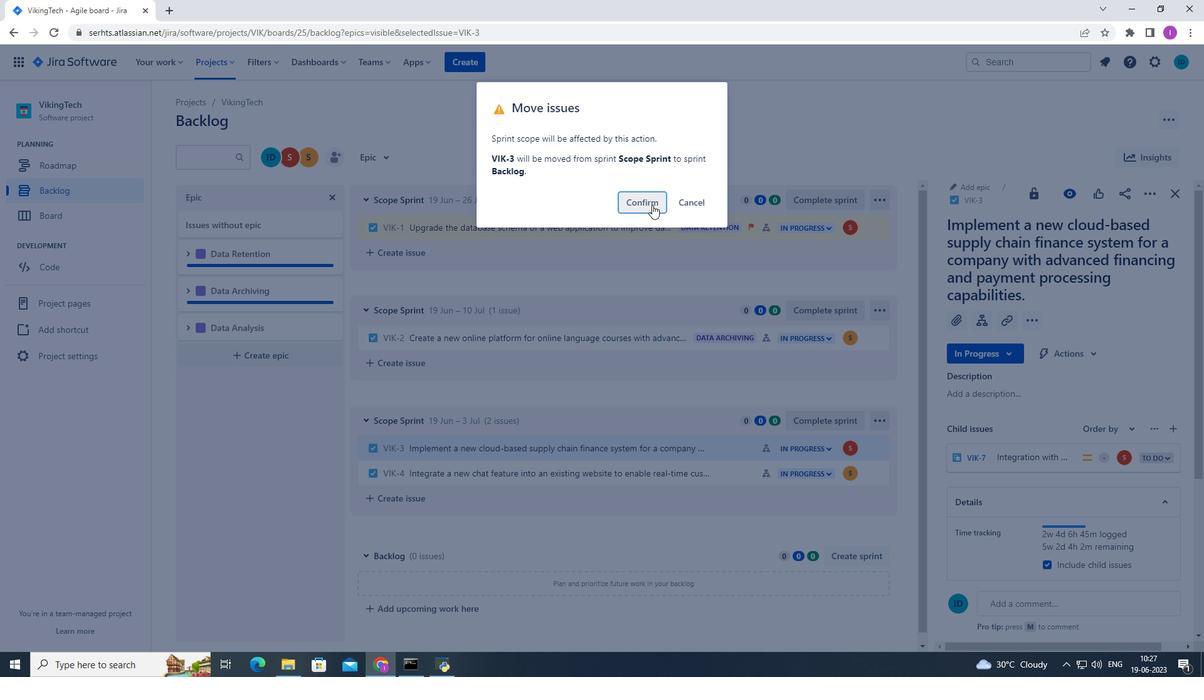 
Action: Mouse moved to (730, 562)
Screenshot: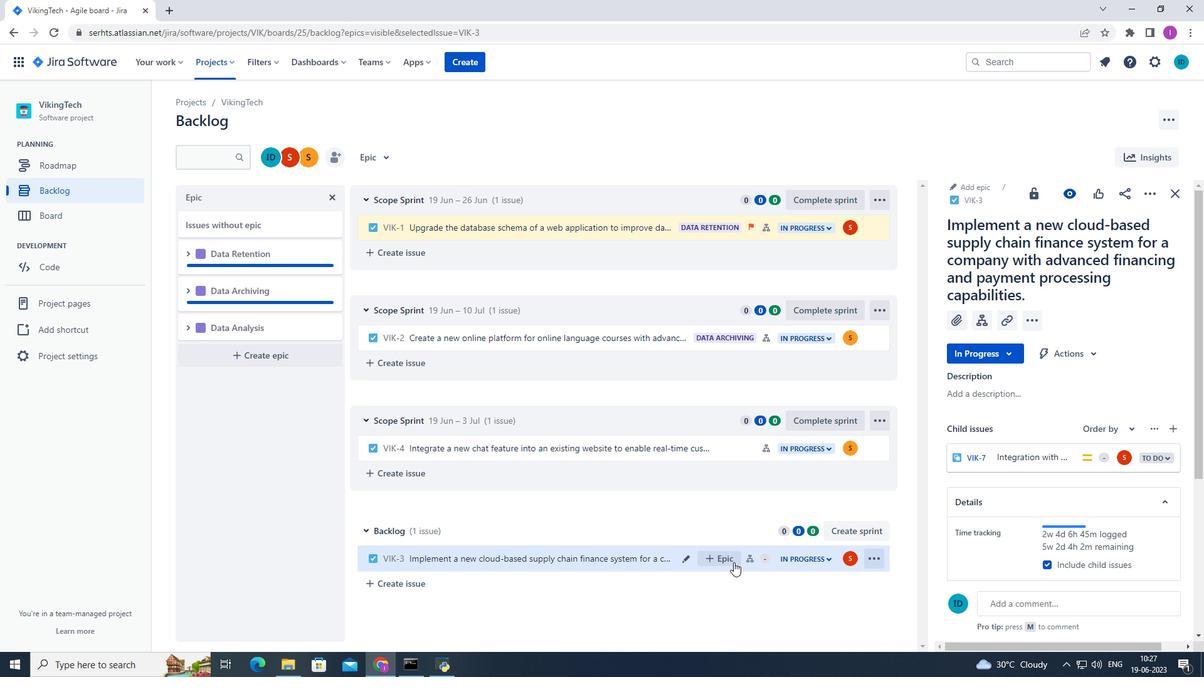 
Action: Mouse pressed left at (730, 562)
Screenshot: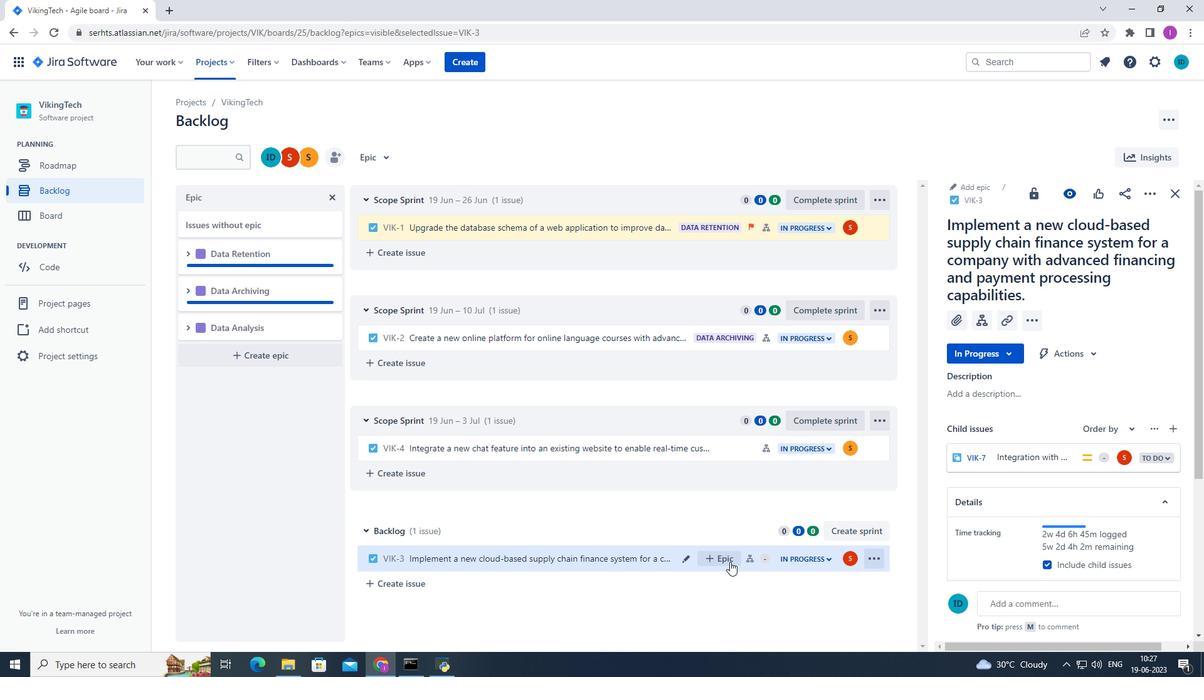 
Action: Mouse moved to (680, 612)
Screenshot: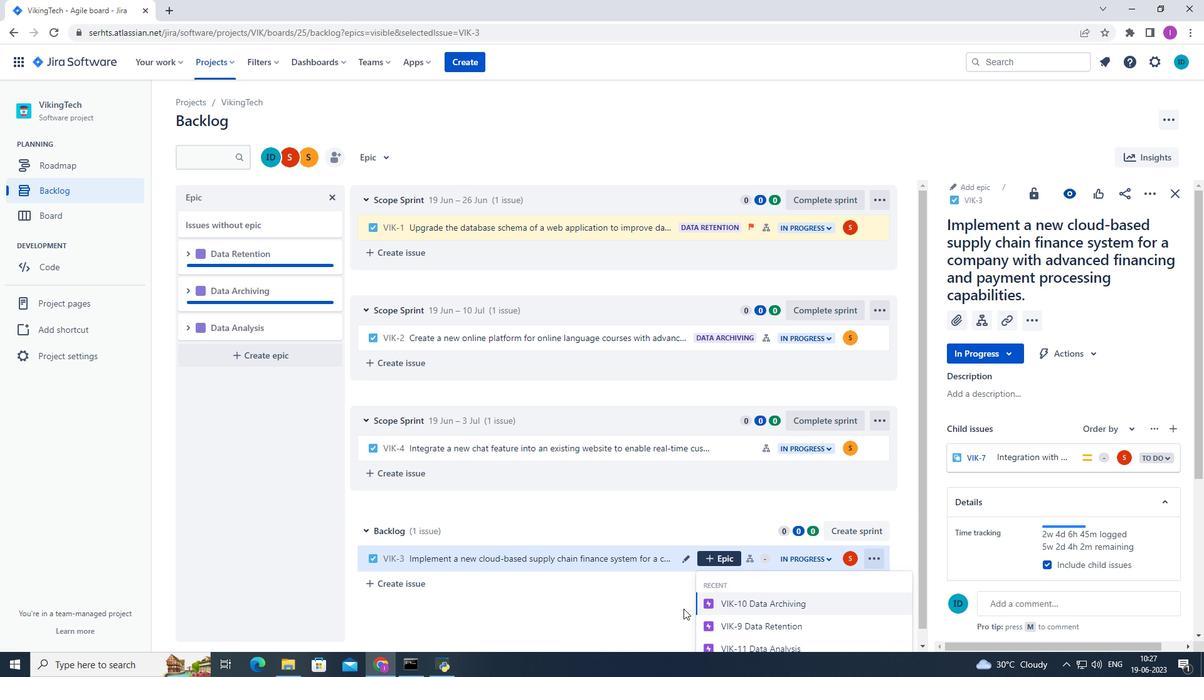 
Action: Mouse scrolled (680, 611) with delta (0, 0)
Screenshot: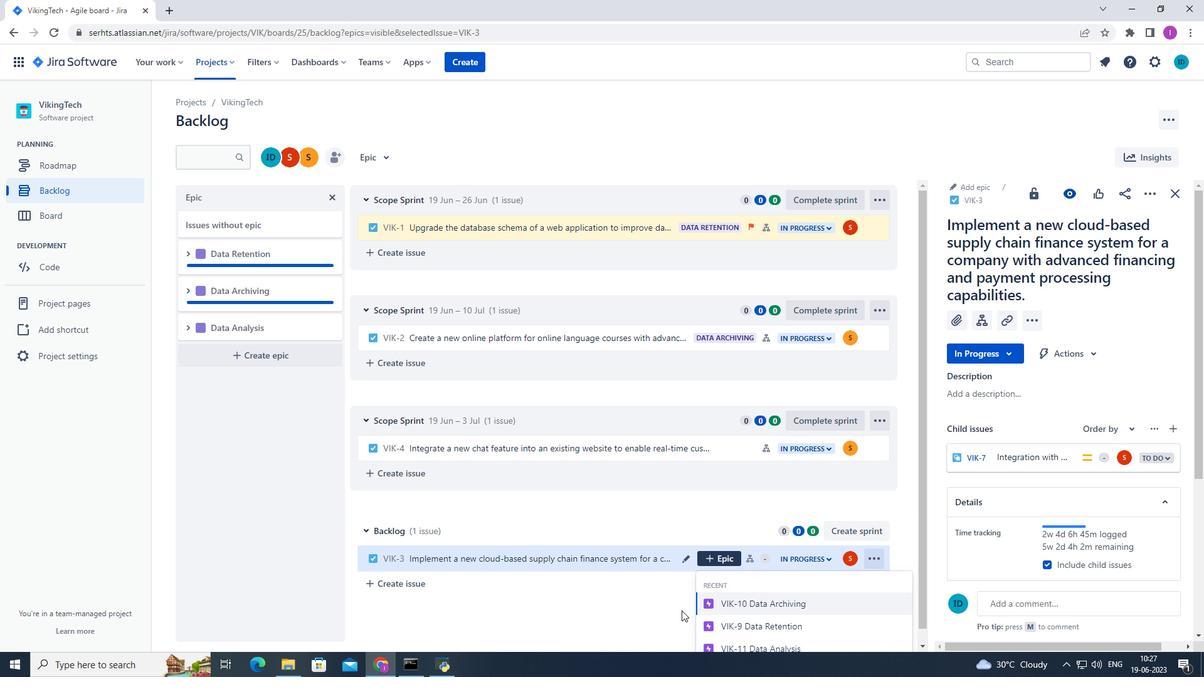 
Action: Mouse scrolled (680, 611) with delta (0, 0)
Screenshot: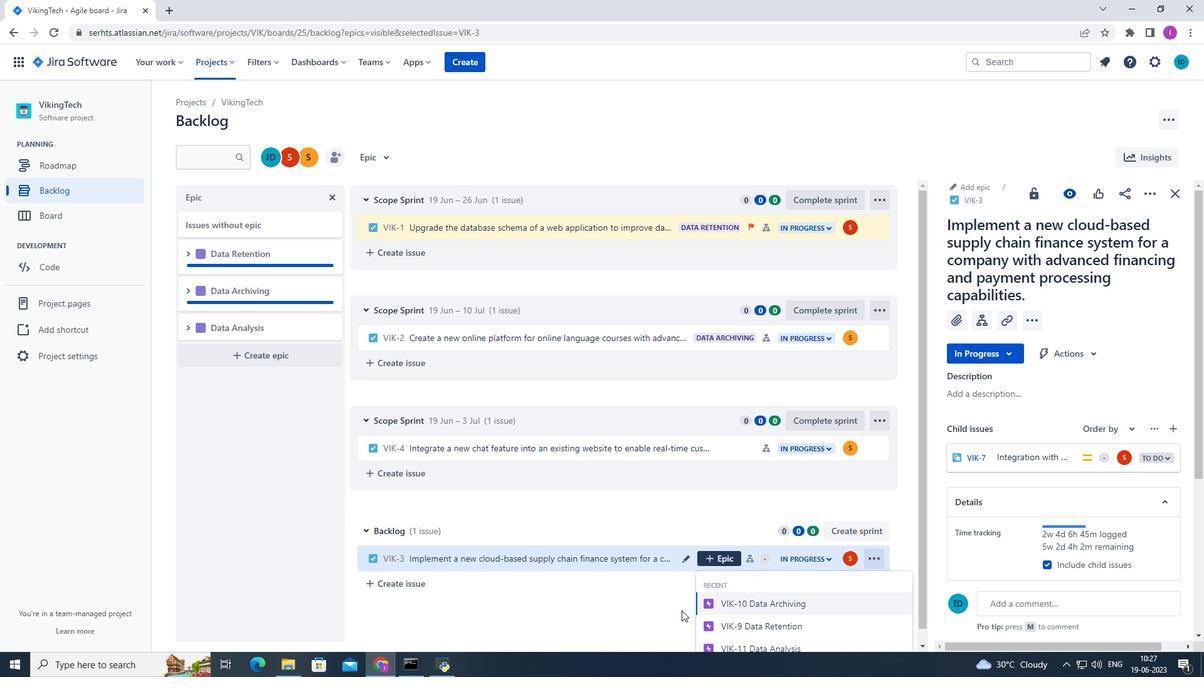 
Action: Mouse scrolled (680, 612) with delta (0, 0)
Screenshot: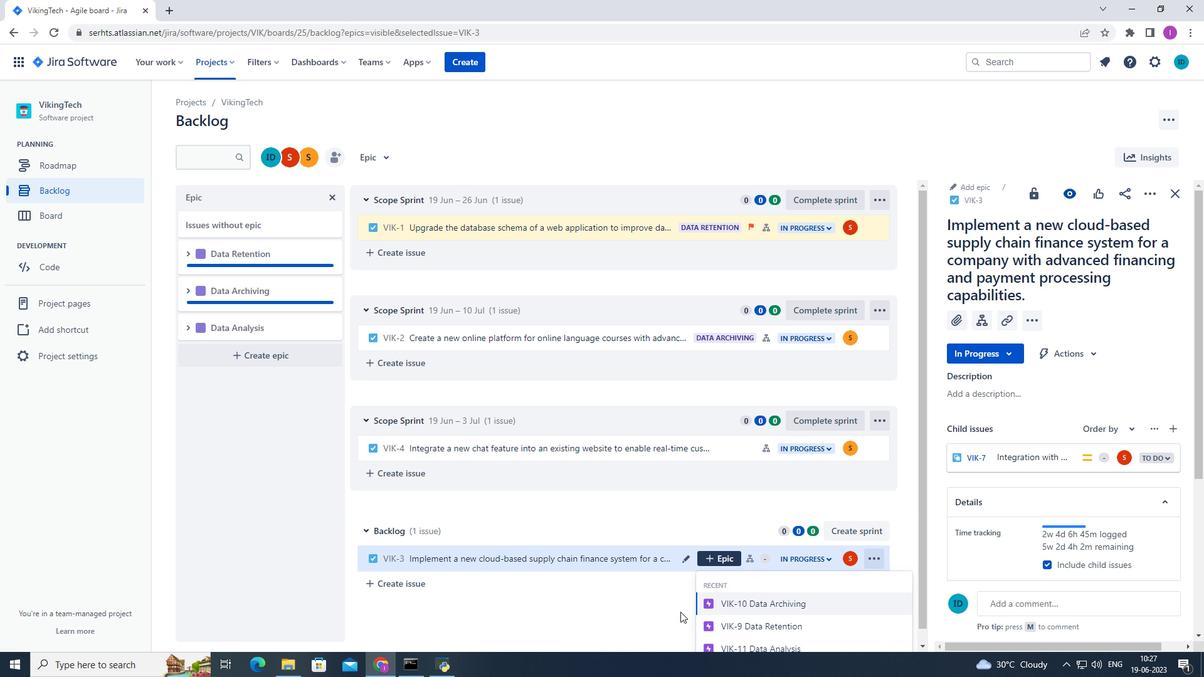 
Action: Mouse scrolled (680, 611) with delta (0, 0)
Screenshot: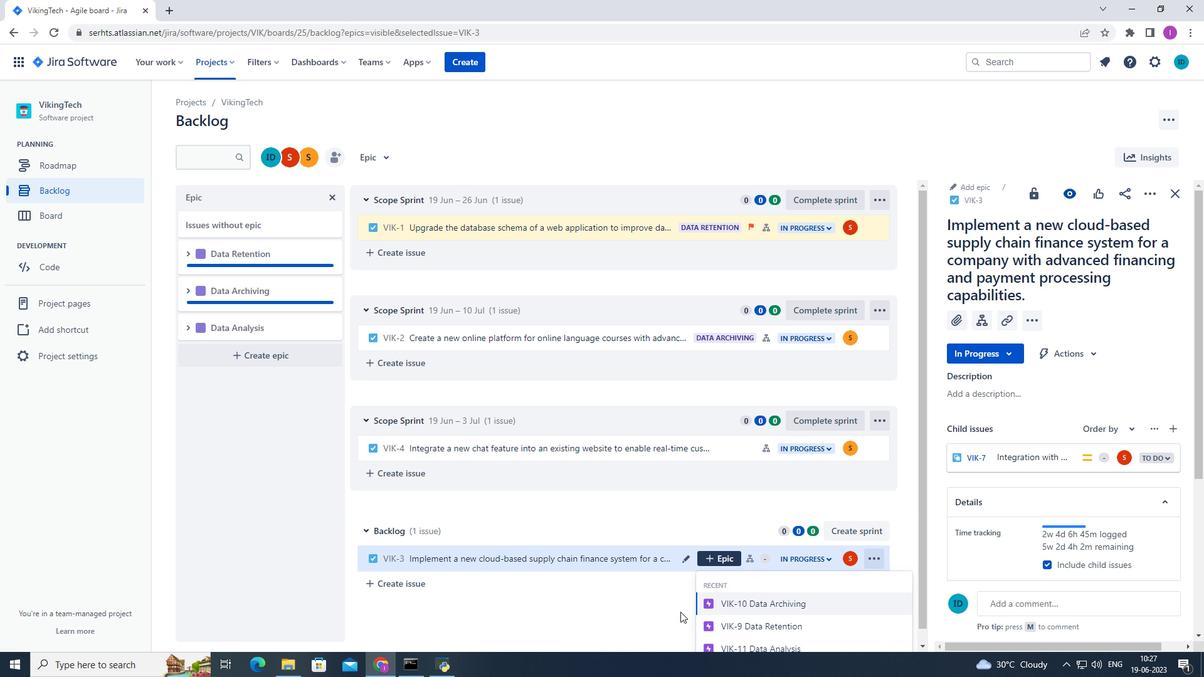 
Action: Mouse moved to (680, 612)
Screenshot: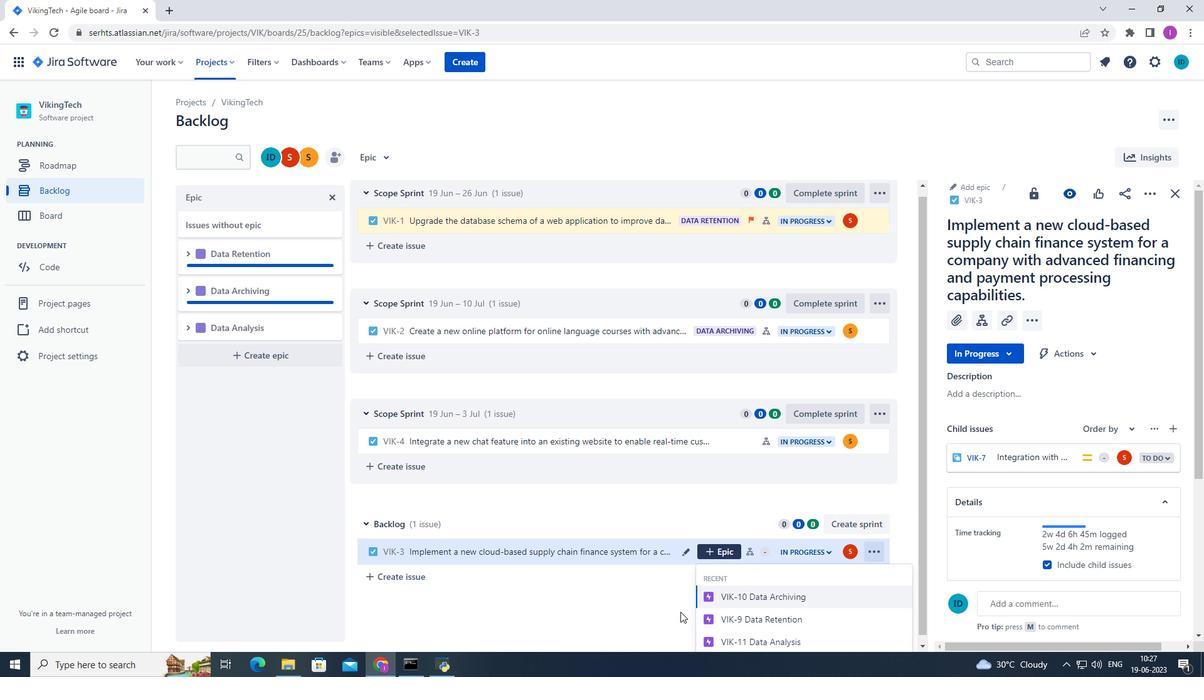 
Action: Mouse scrolled (680, 611) with delta (0, 0)
Screenshot: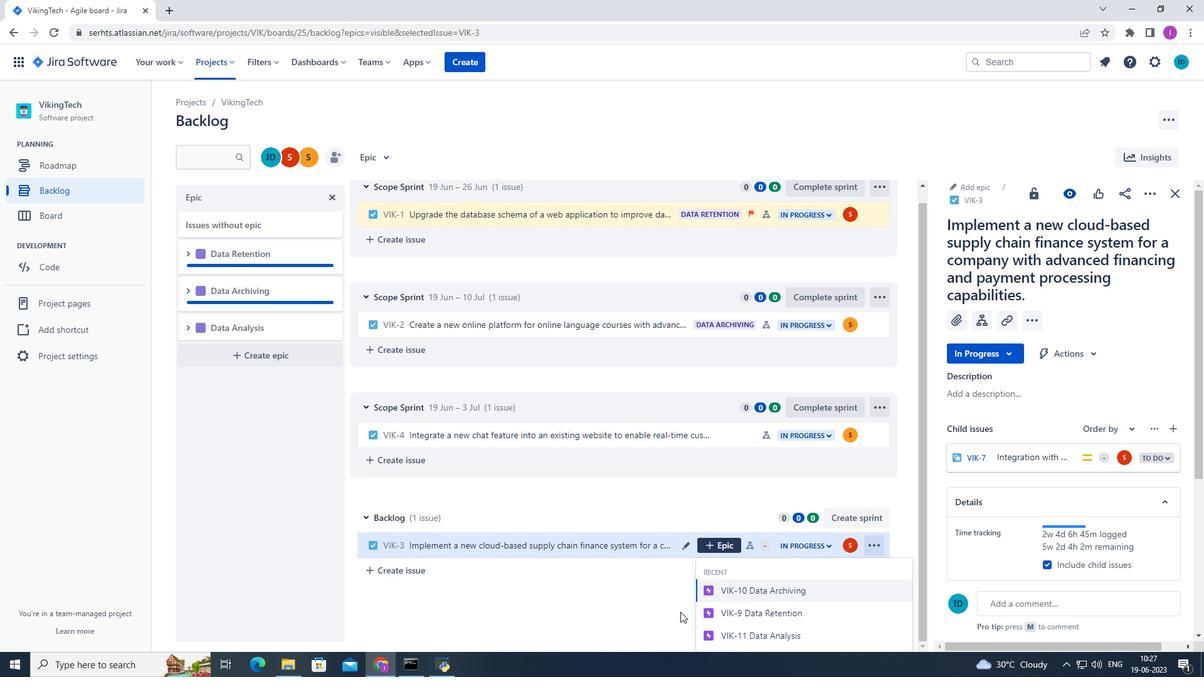 
Action: Mouse scrolled (680, 611) with delta (0, 0)
Screenshot: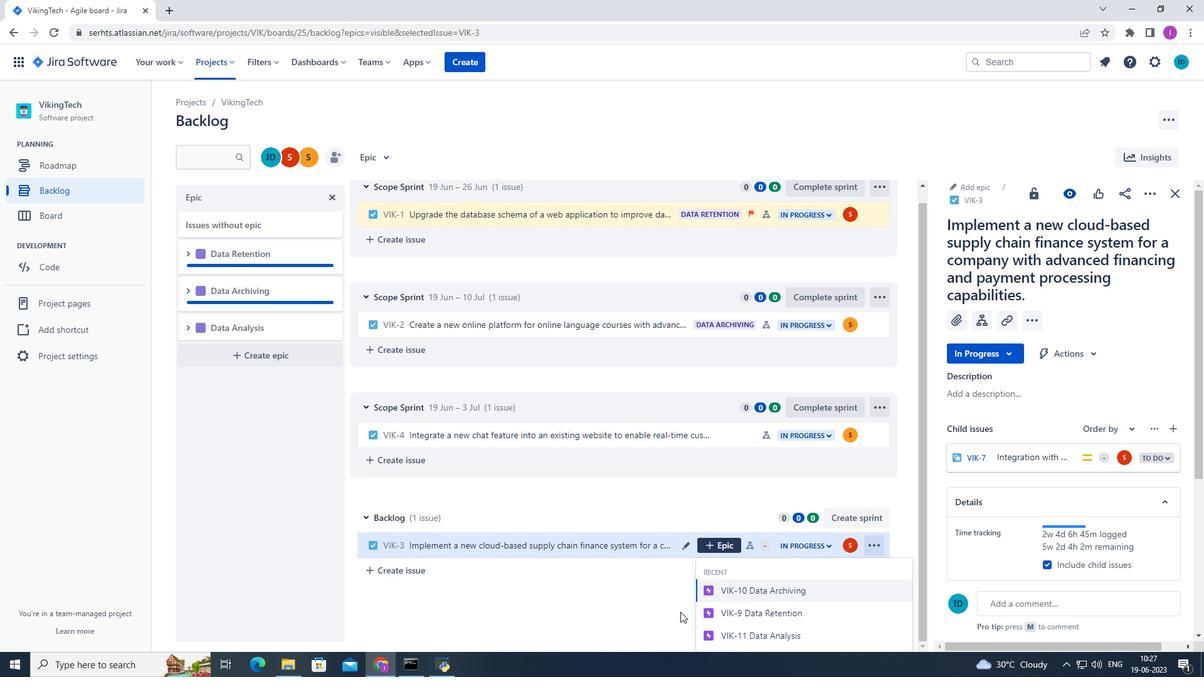 
Action: Mouse scrolled (680, 611) with delta (0, 0)
Screenshot: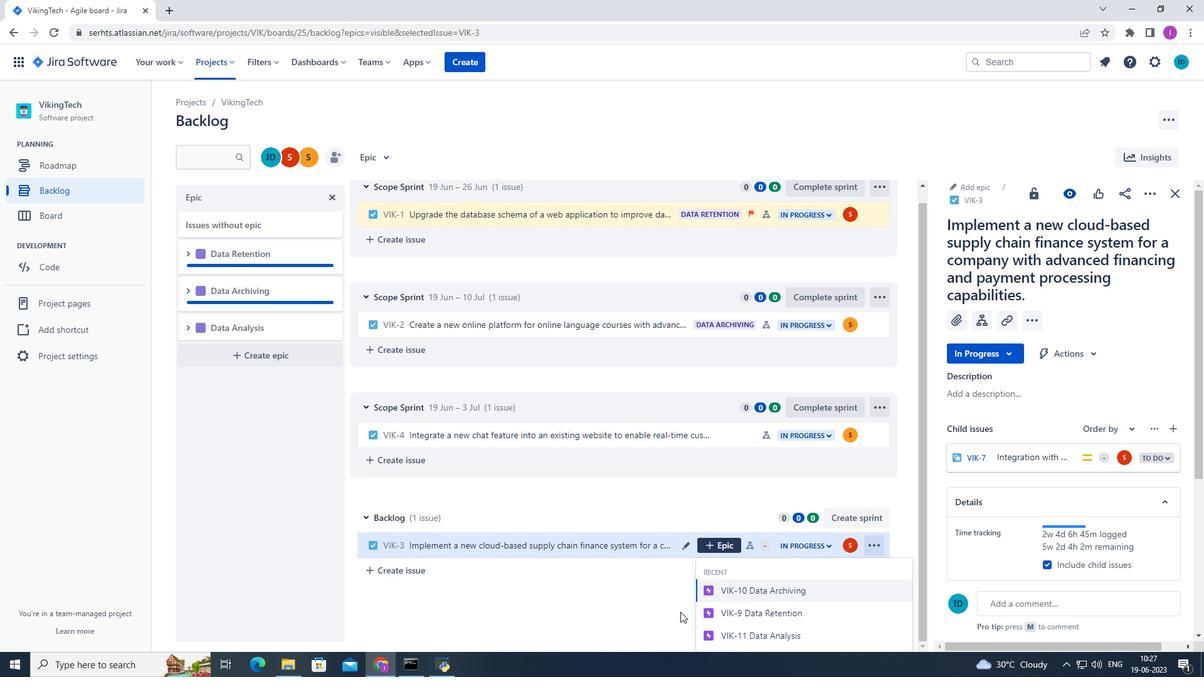 
Action: Mouse scrolled (680, 611) with delta (0, 0)
Screenshot: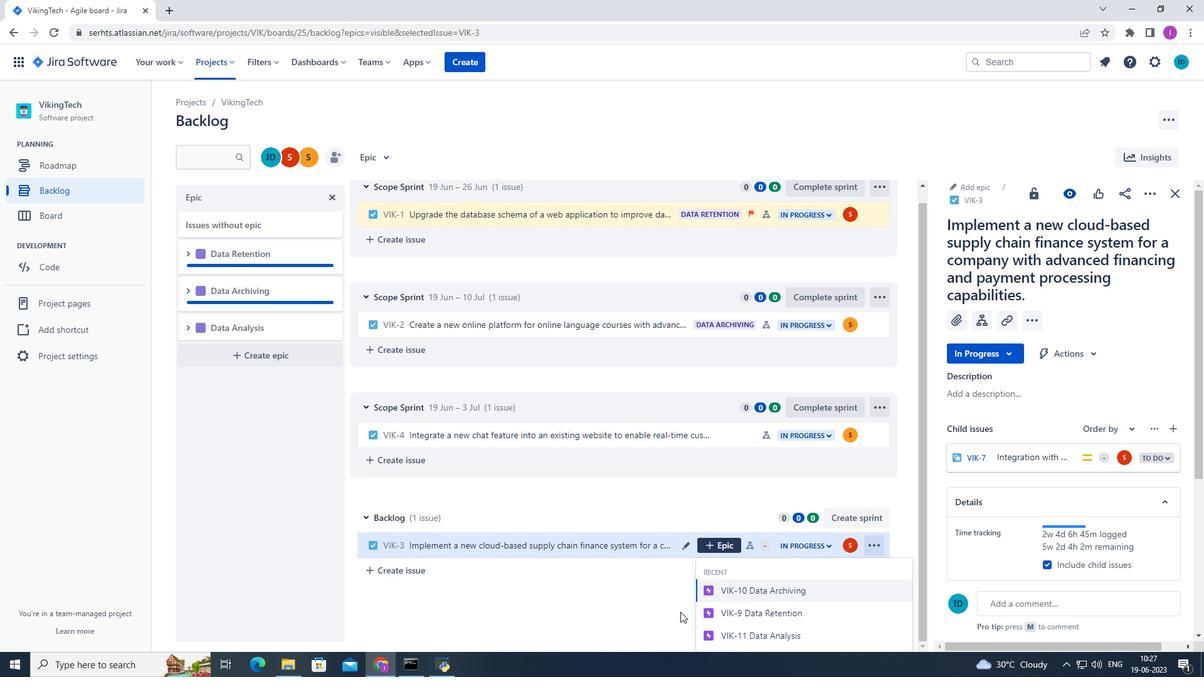 
Action: Mouse moved to (784, 639)
Screenshot: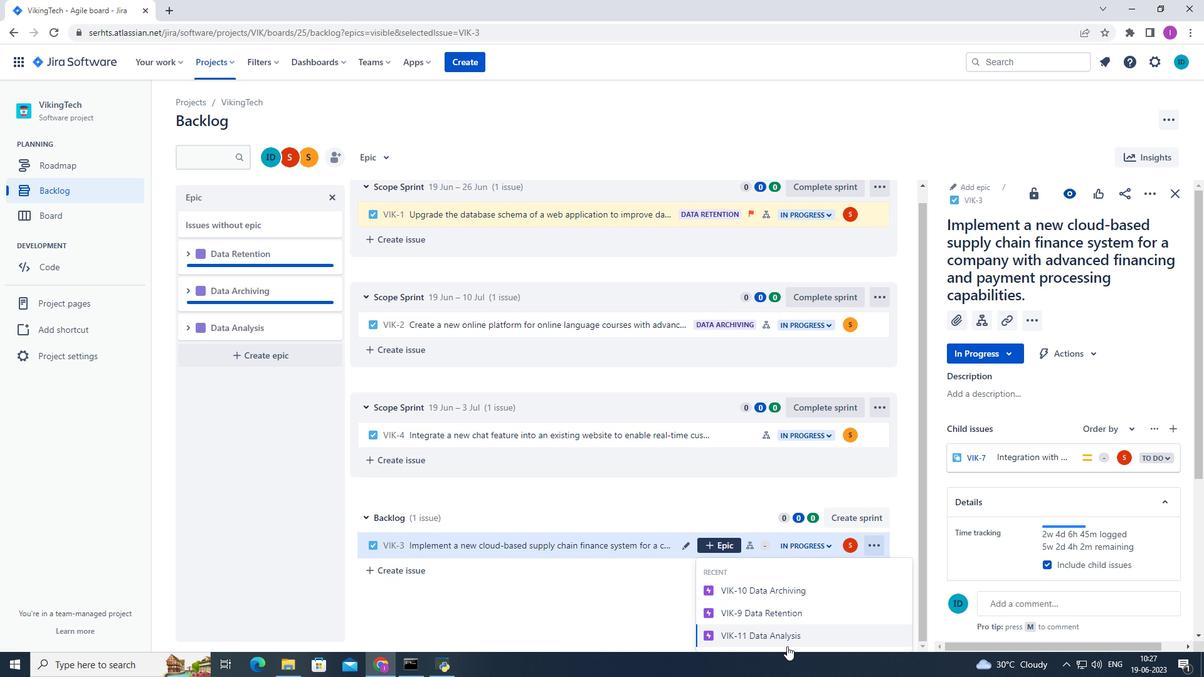 
Action: Mouse pressed left at (784, 639)
Screenshot: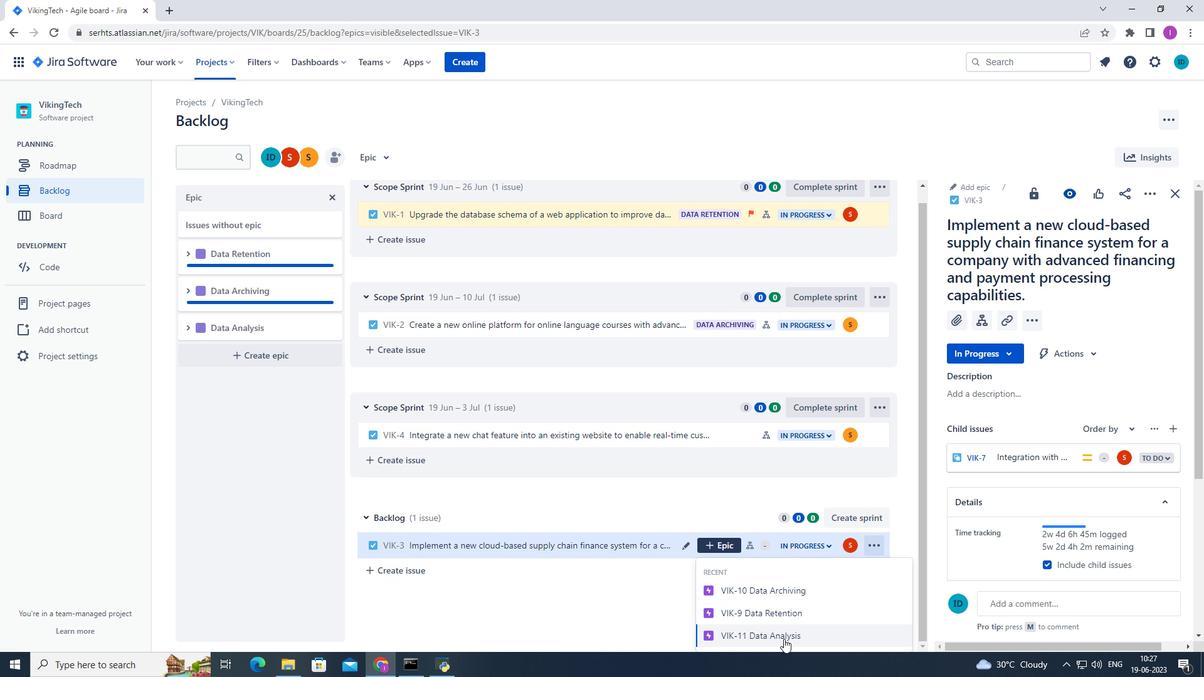 
Action: Mouse moved to (705, 612)
Screenshot: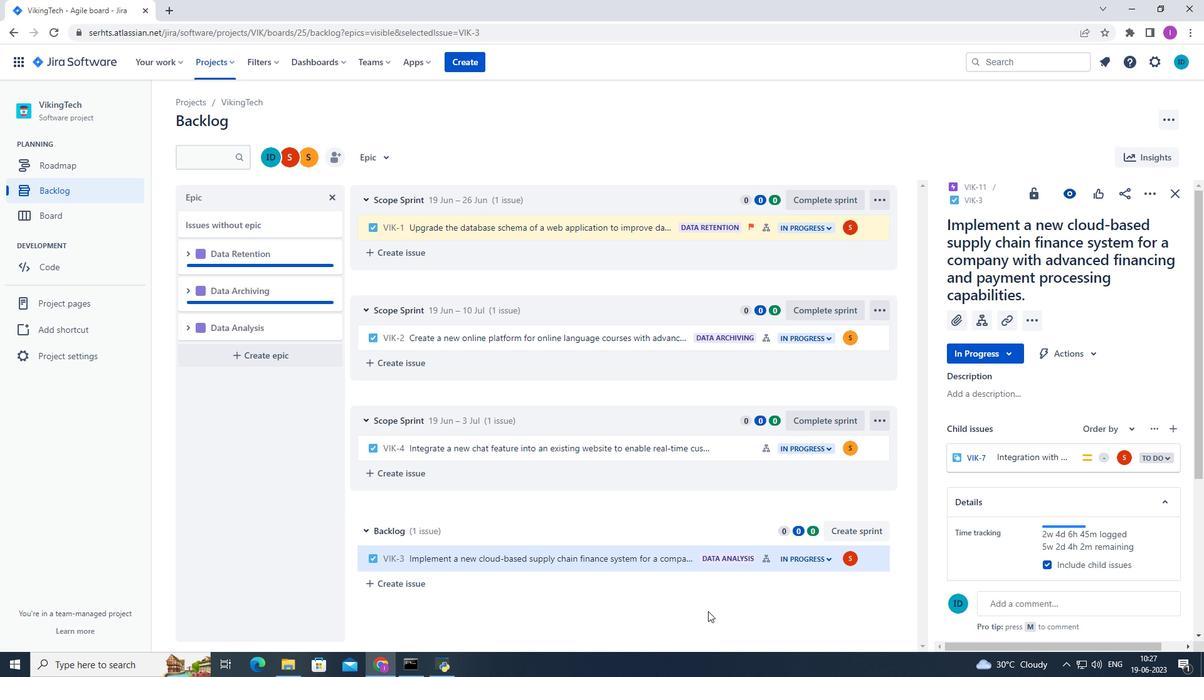 
